 Task: For heading Use Roboto with dark orange 2 colour & Underline.  font size for heading22,  'Change the font style of data to'Spectral and font size to 14,  Change the alignment of both headline & data to Align right In the sheet  auditingMonthlySales_Report
Action: Mouse moved to (54, 179)
Screenshot: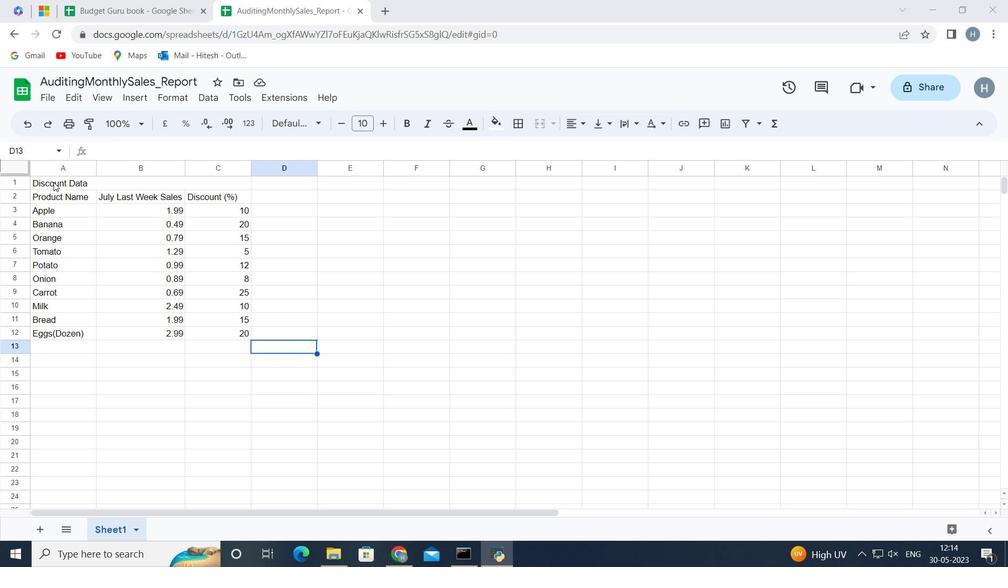 
Action: Mouse pressed left at (54, 179)
Screenshot: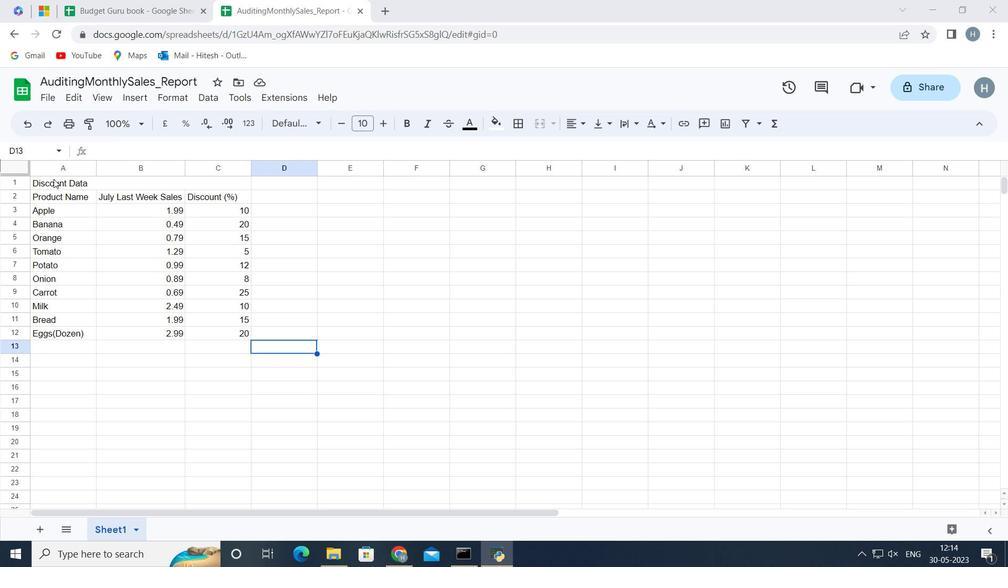 
Action: Mouse moved to (286, 127)
Screenshot: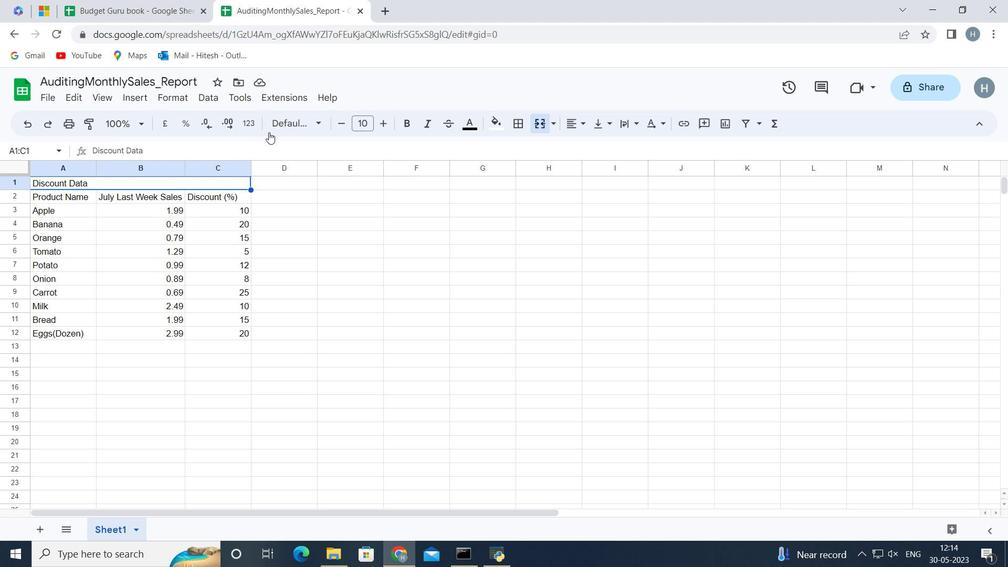 
Action: Mouse pressed left at (286, 127)
Screenshot: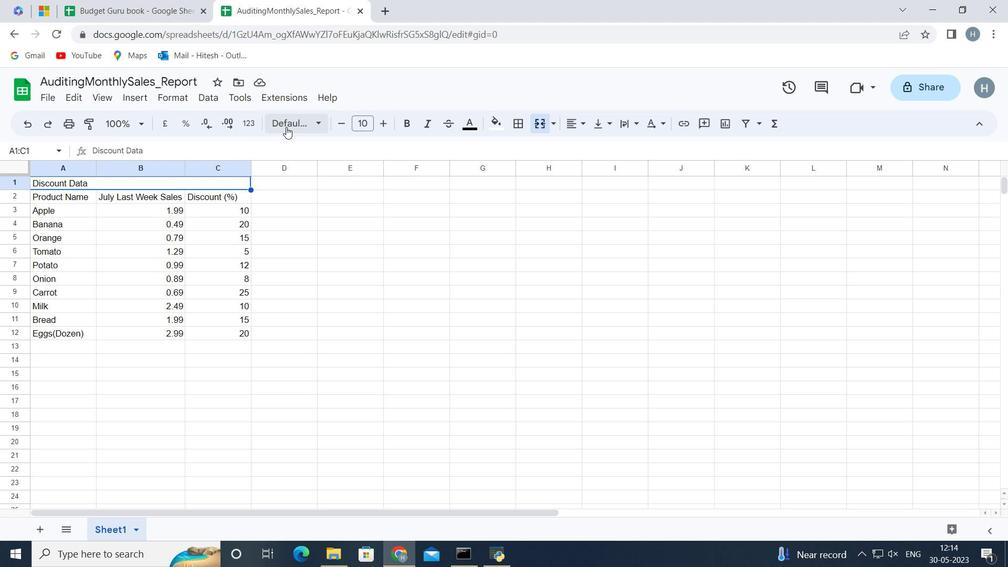 
Action: Mouse moved to (336, 399)
Screenshot: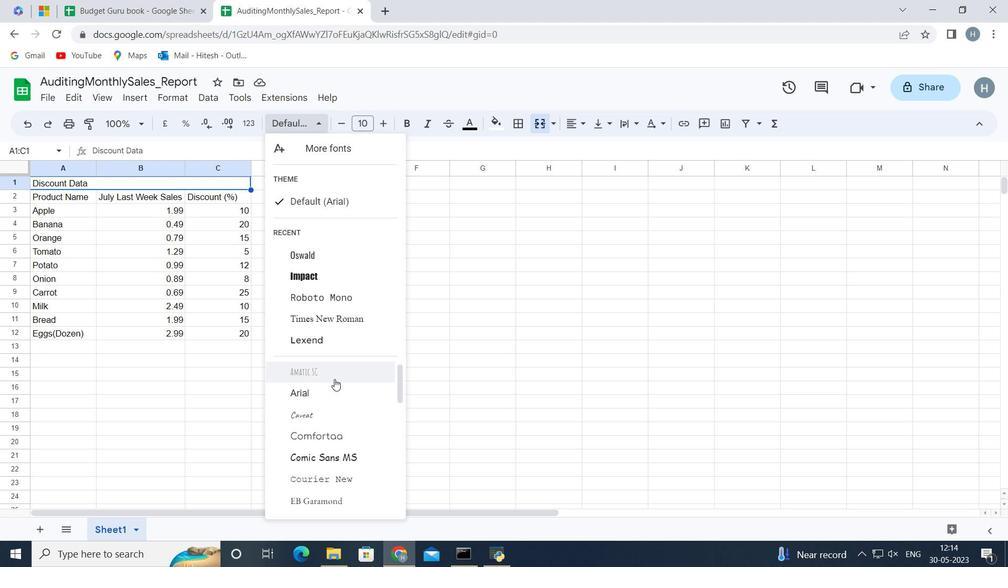 
Action: Mouse scrolled (334, 389) with delta (0, 0)
Screenshot: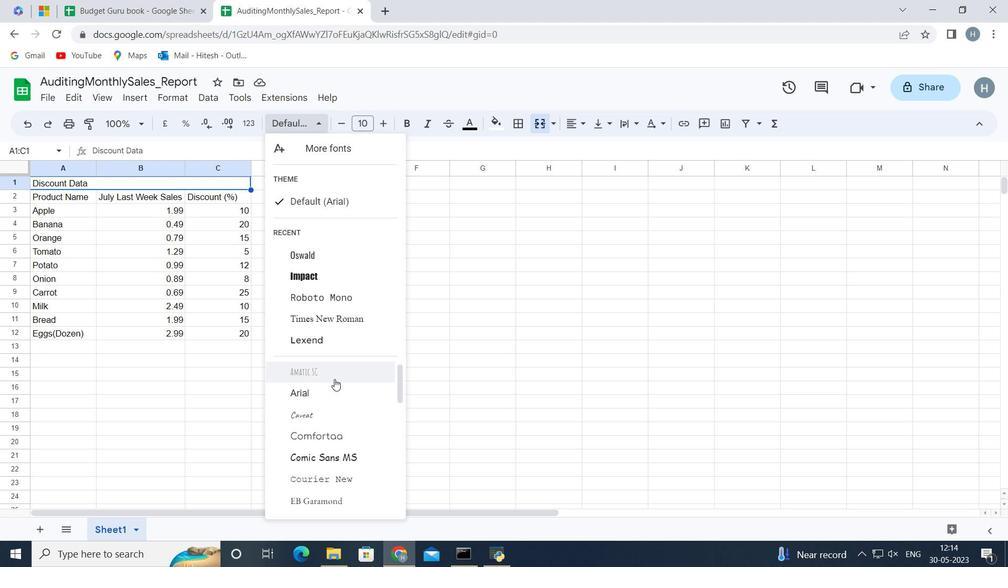 
Action: Mouse moved to (337, 404)
Screenshot: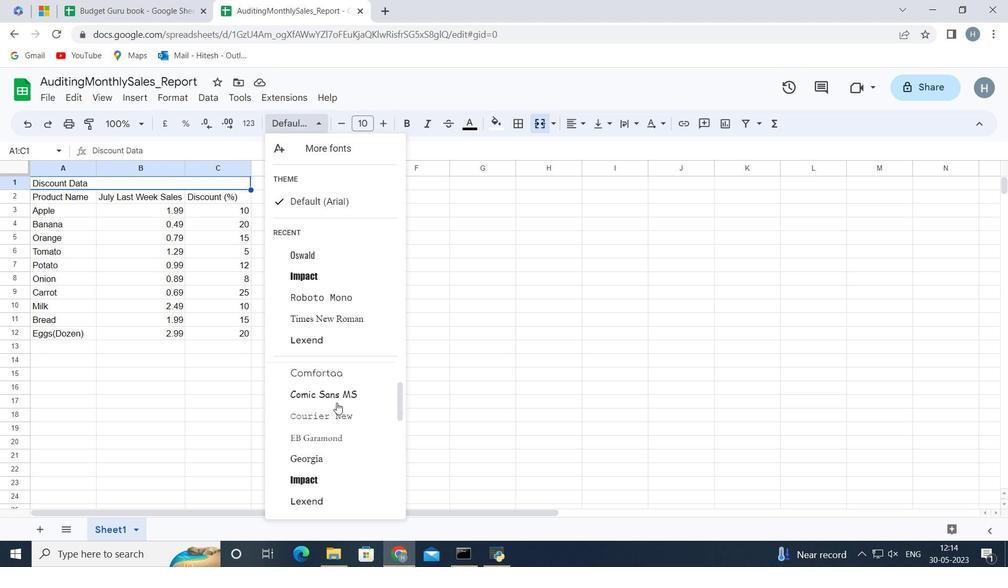 
Action: Mouse scrolled (337, 404) with delta (0, 0)
Screenshot: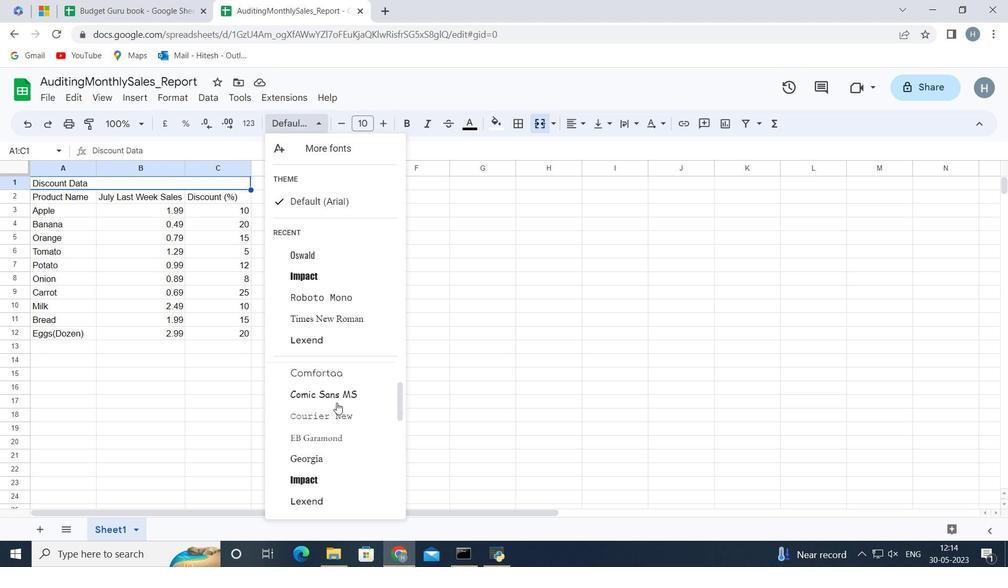 
Action: Mouse moved to (340, 406)
Screenshot: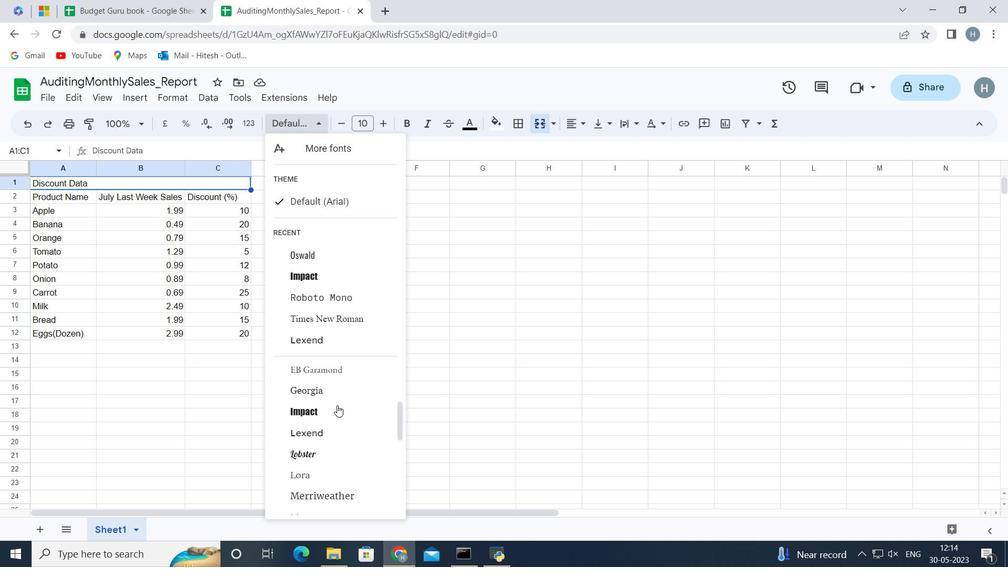 
Action: Mouse scrolled (340, 405) with delta (0, 0)
Screenshot: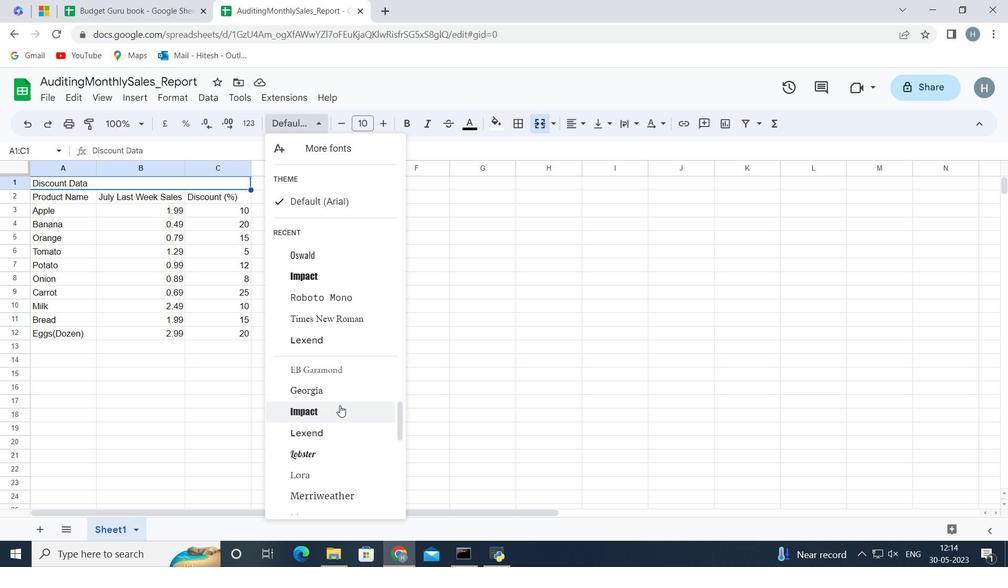 
Action: Mouse scrolled (340, 405) with delta (0, 0)
Screenshot: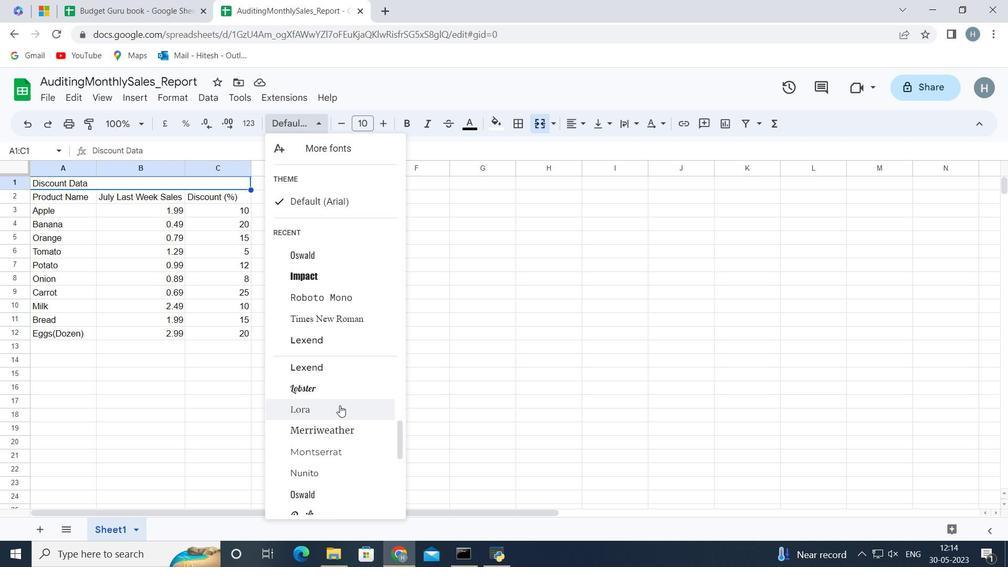
Action: Mouse scrolled (340, 405) with delta (0, 0)
Screenshot: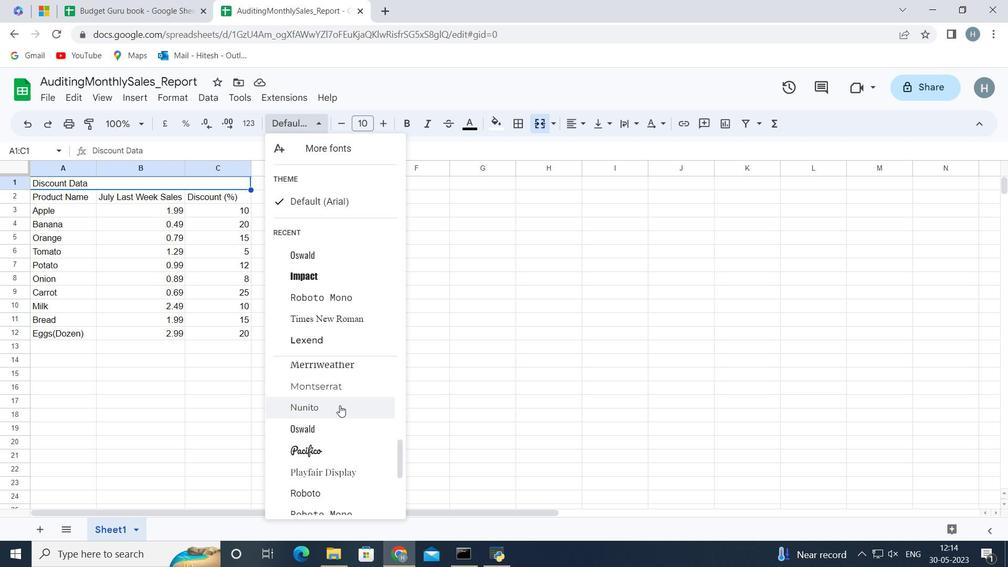 
Action: Mouse moved to (342, 424)
Screenshot: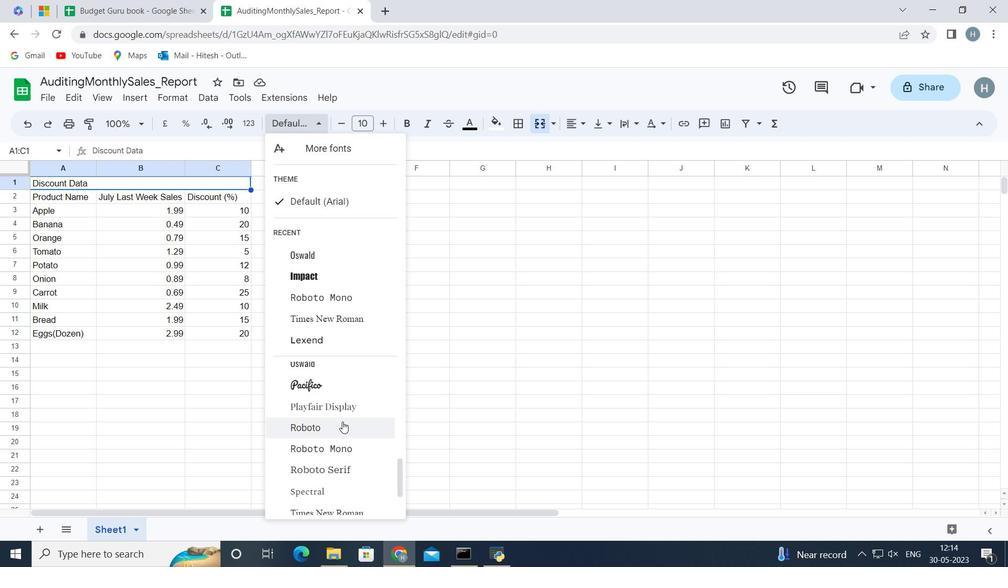 
Action: Mouse pressed left at (342, 424)
Screenshot: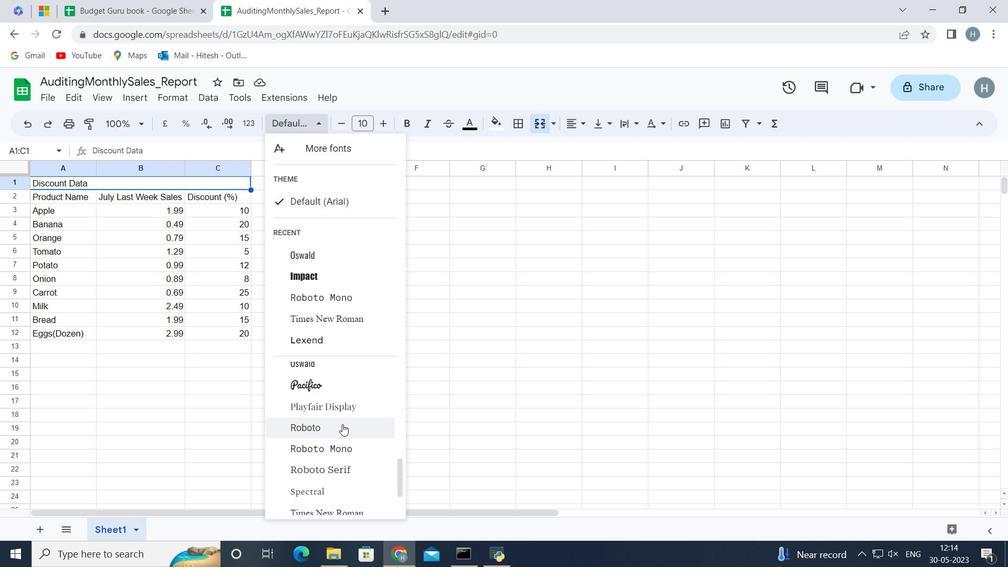 
Action: Mouse moved to (502, 127)
Screenshot: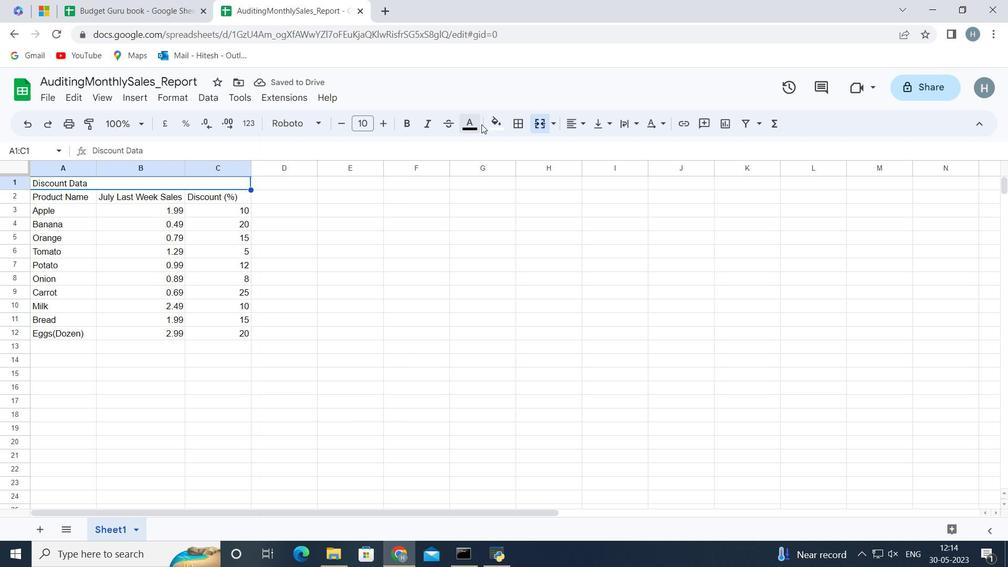 
Action: Mouse pressed left at (502, 127)
Screenshot: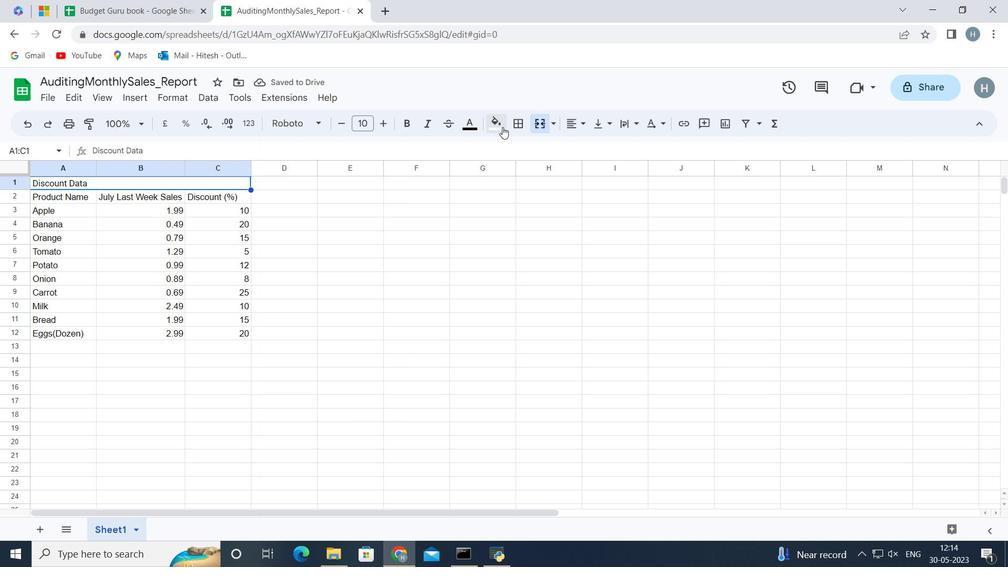 
Action: Mouse moved to (527, 251)
Screenshot: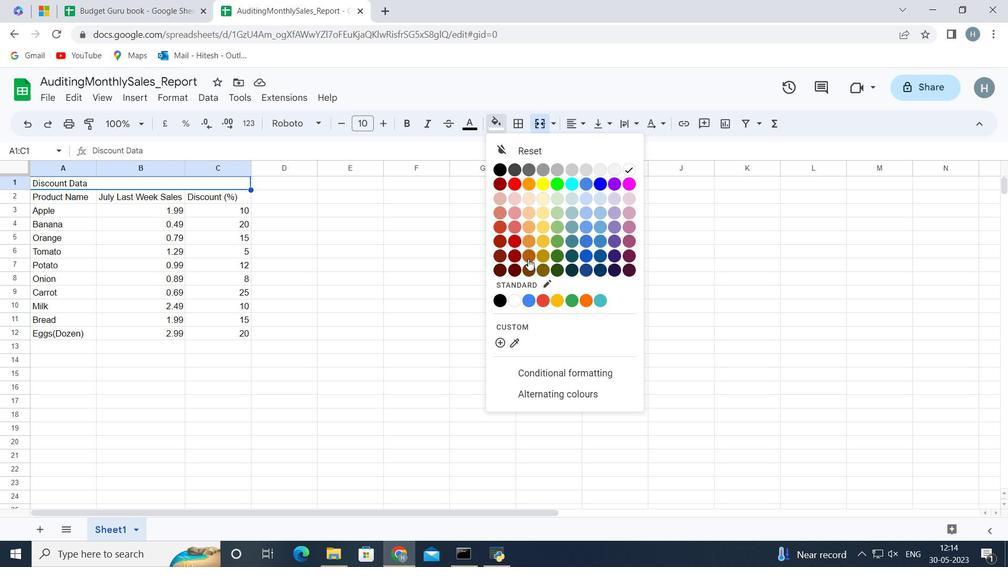 
Action: Mouse pressed left at (527, 251)
Screenshot: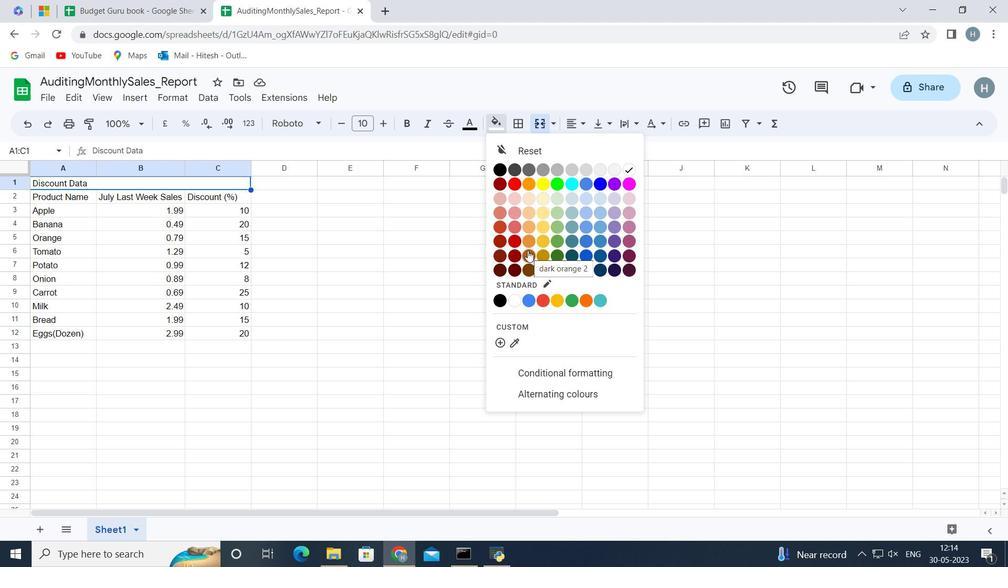 
Action: Mouse moved to (142, 97)
Screenshot: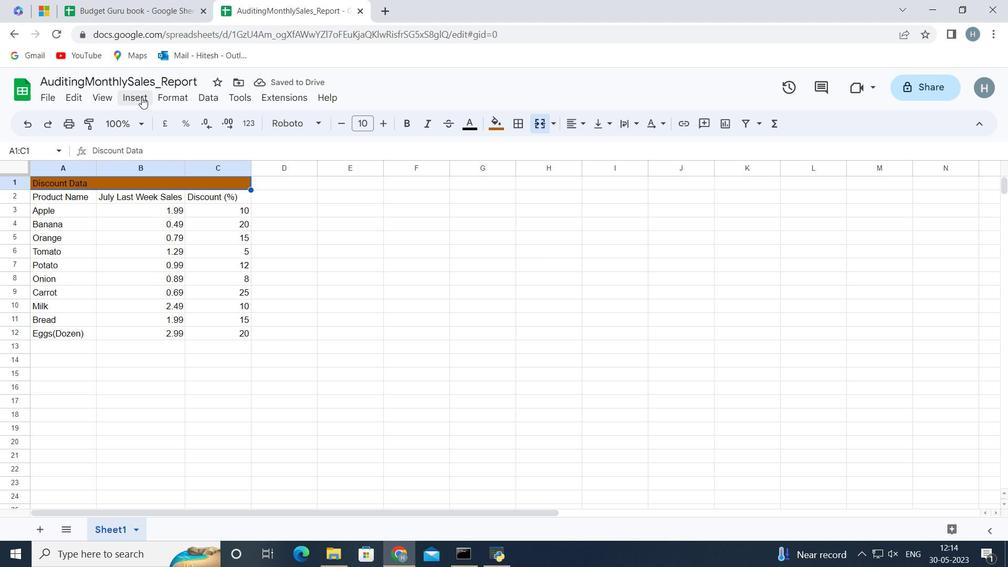
Action: Mouse pressed left at (142, 97)
Screenshot: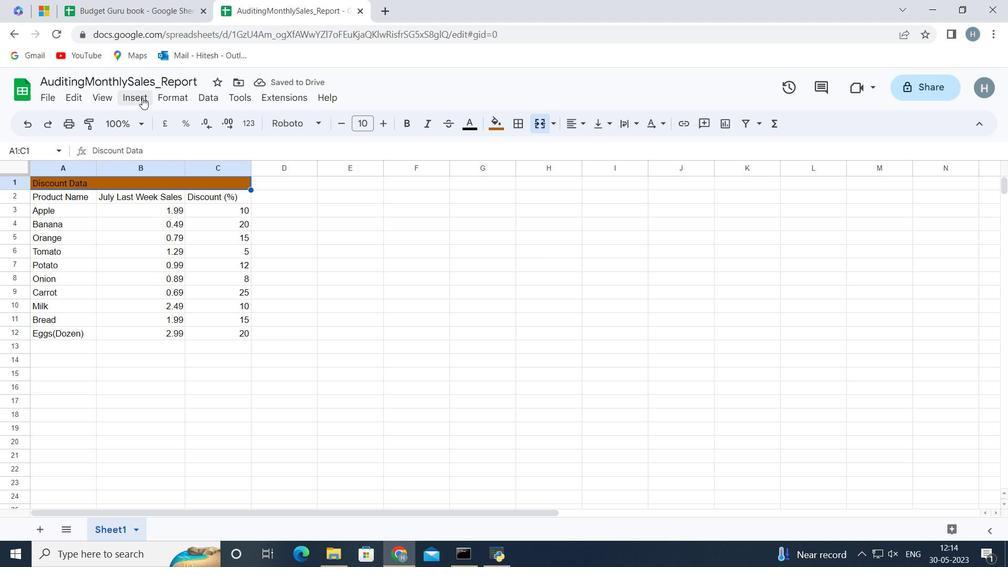 
Action: Mouse moved to (410, 218)
Screenshot: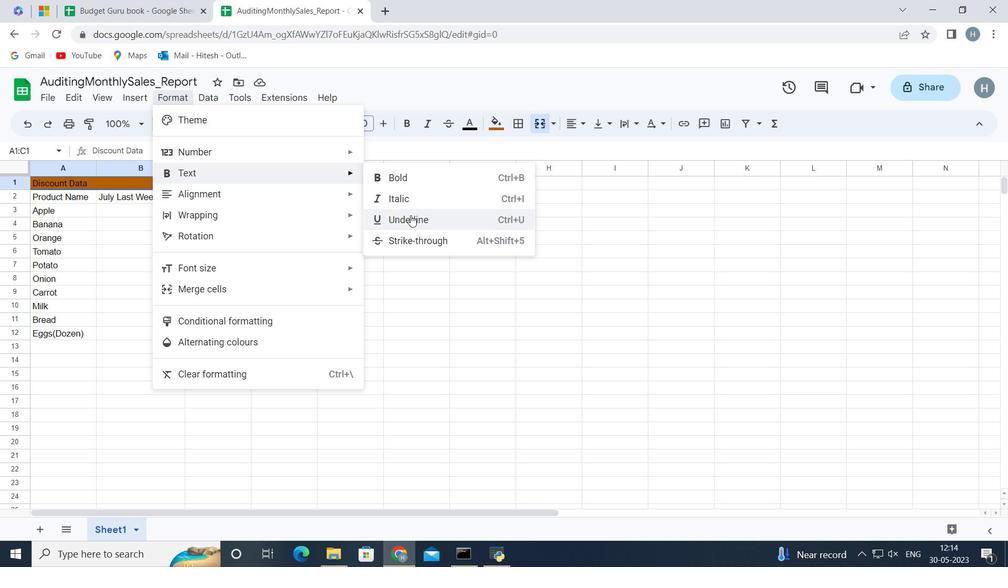 
Action: Mouse pressed left at (410, 218)
Screenshot: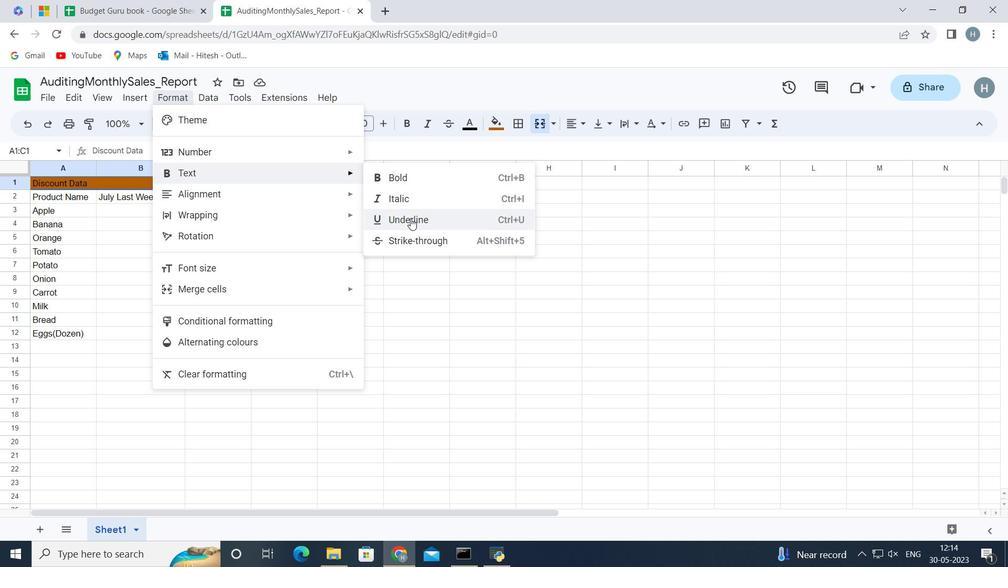 
Action: Mouse moved to (382, 126)
Screenshot: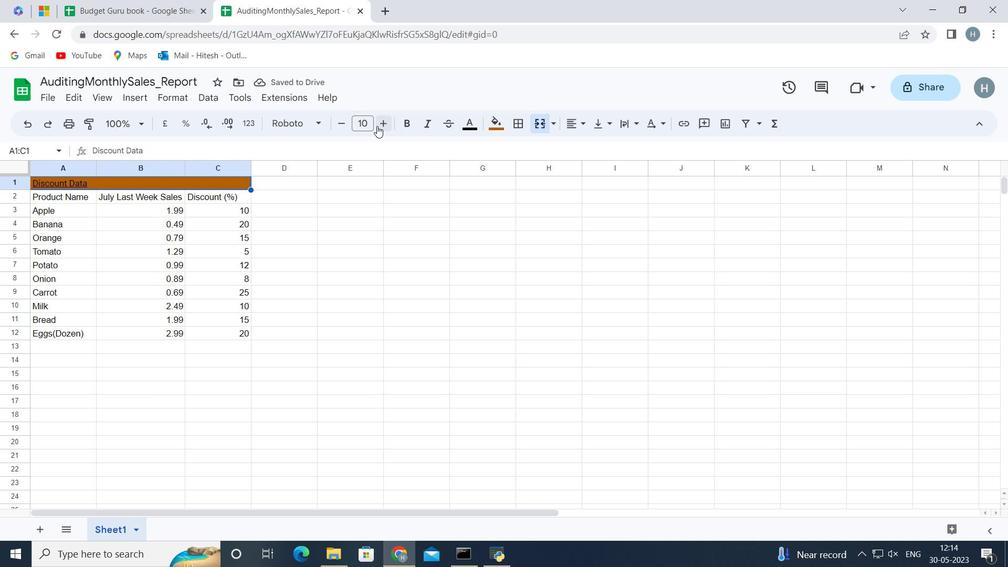 
Action: Mouse pressed left at (382, 126)
Screenshot: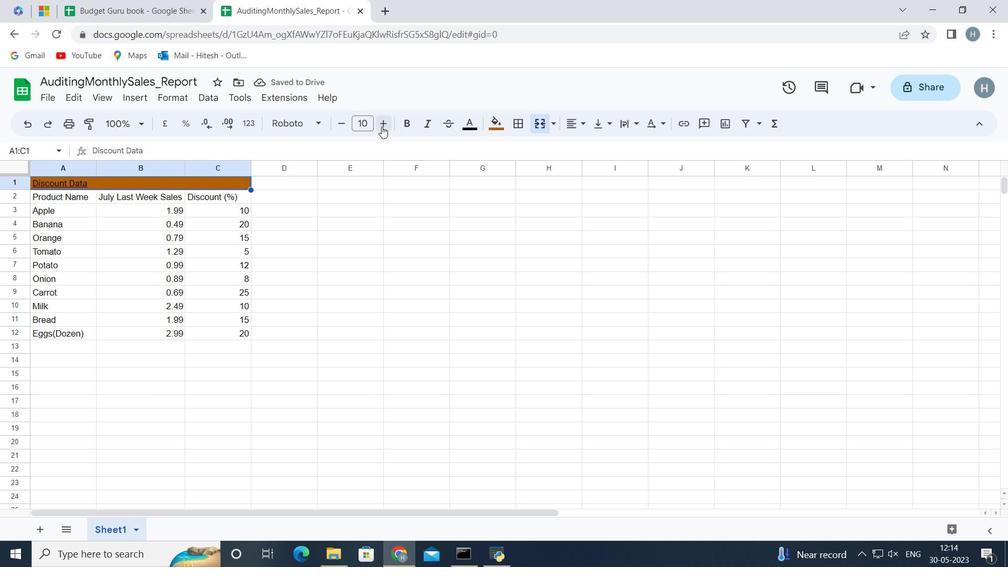 
Action: Mouse pressed left at (382, 126)
Screenshot: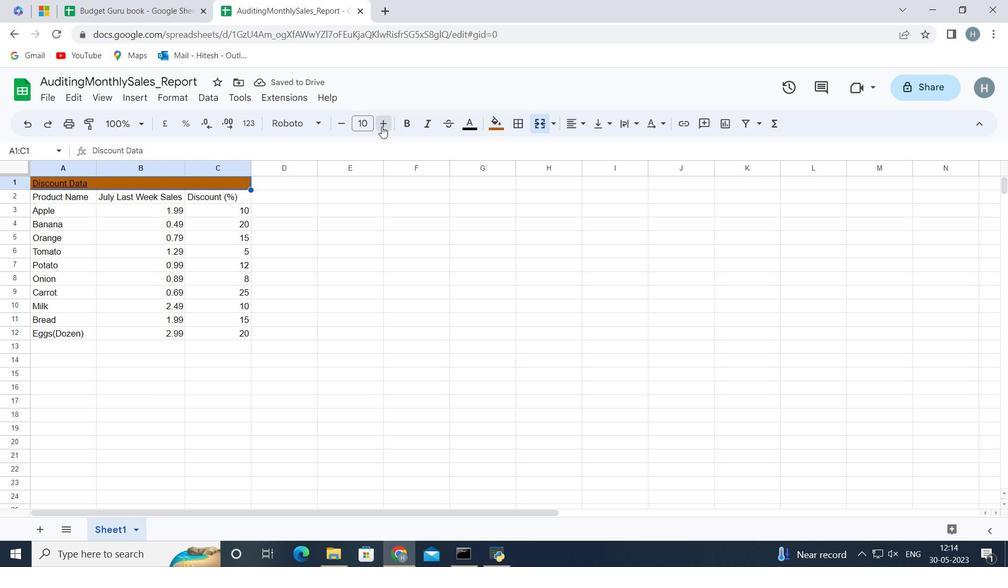 
Action: Mouse pressed left at (382, 126)
Screenshot: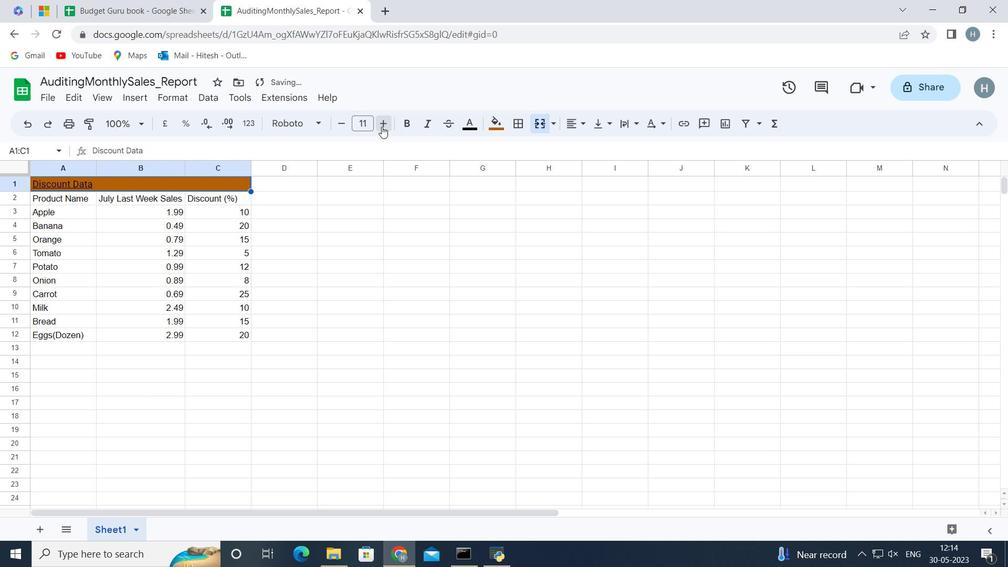 
Action: Mouse pressed left at (382, 126)
Screenshot: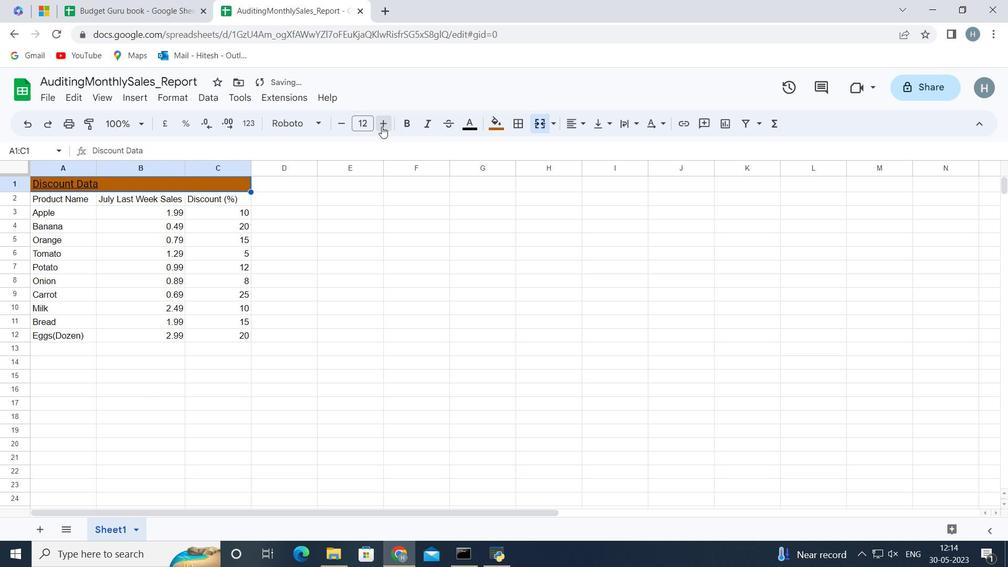 
Action: Mouse pressed left at (382, 126)
Screenshot: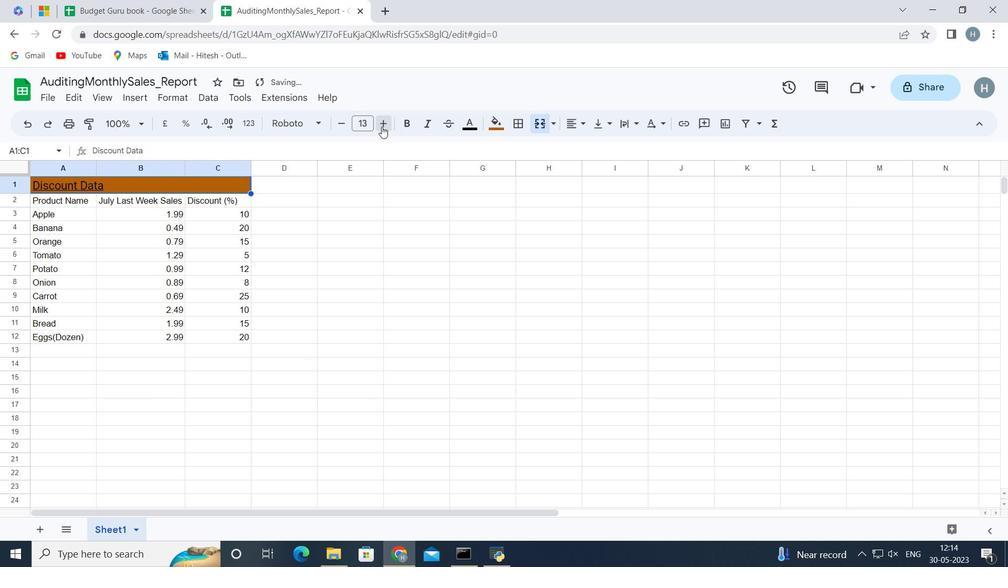 
Action: Mouse pressed left at (382, 126)
Screenshot: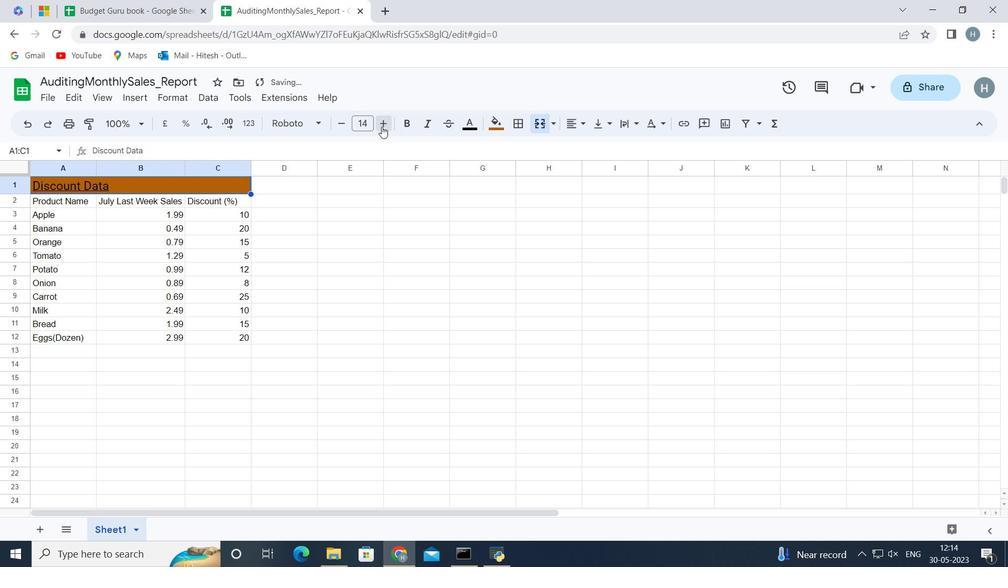 
Action: Mouse pressed left at (382, 126)
Screenshot: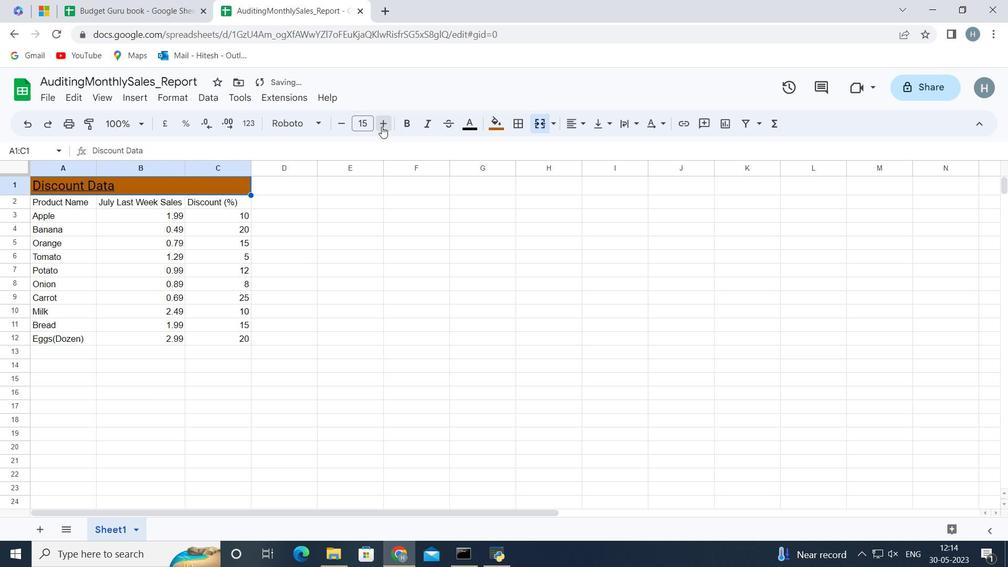 
Action: Mouse pressed left at (382, 126)
Screenshot: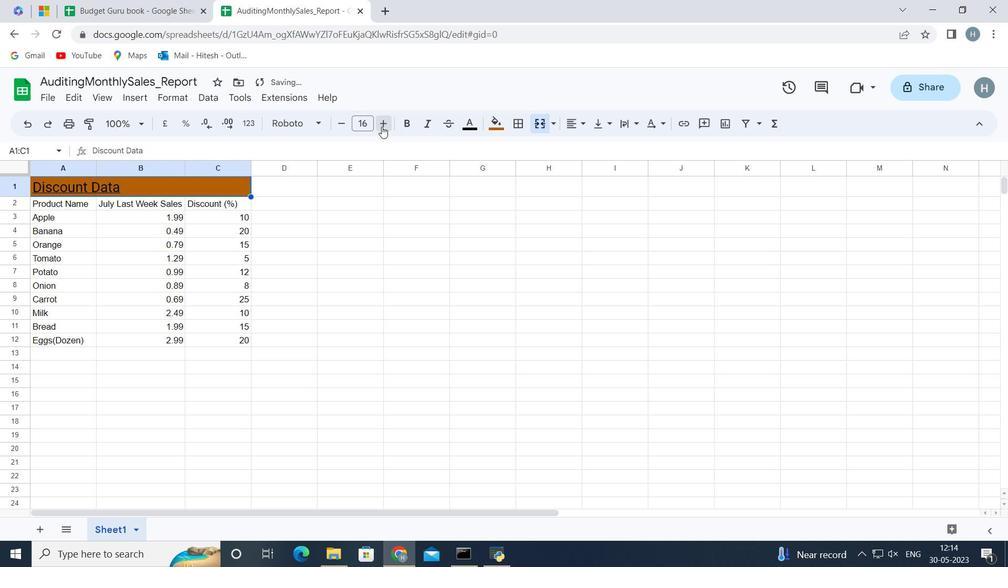 
Action: Mouse pressed left at (382, 126)
Screenshot: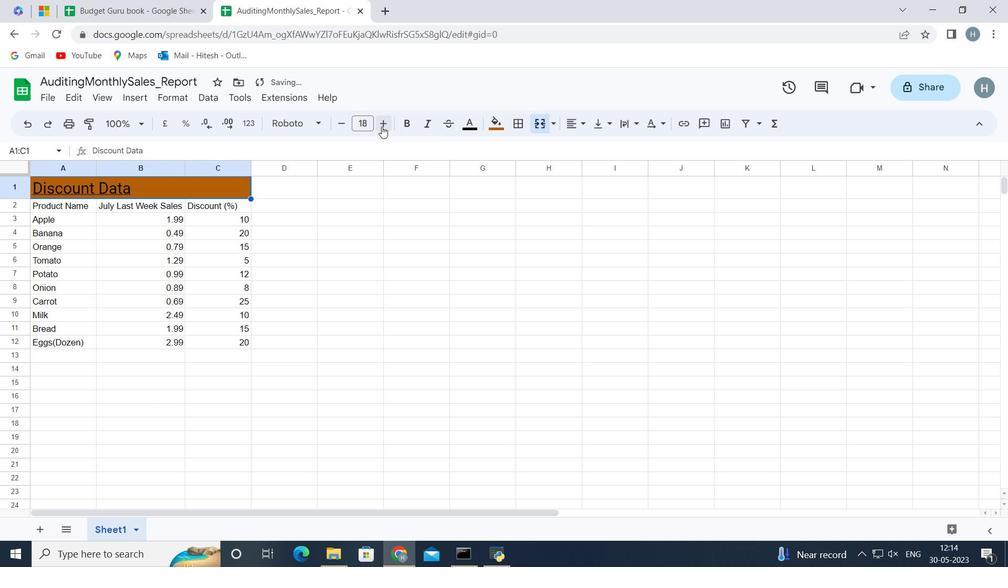 
Action: Mouse pressed left at (382, 126)
Screenshot: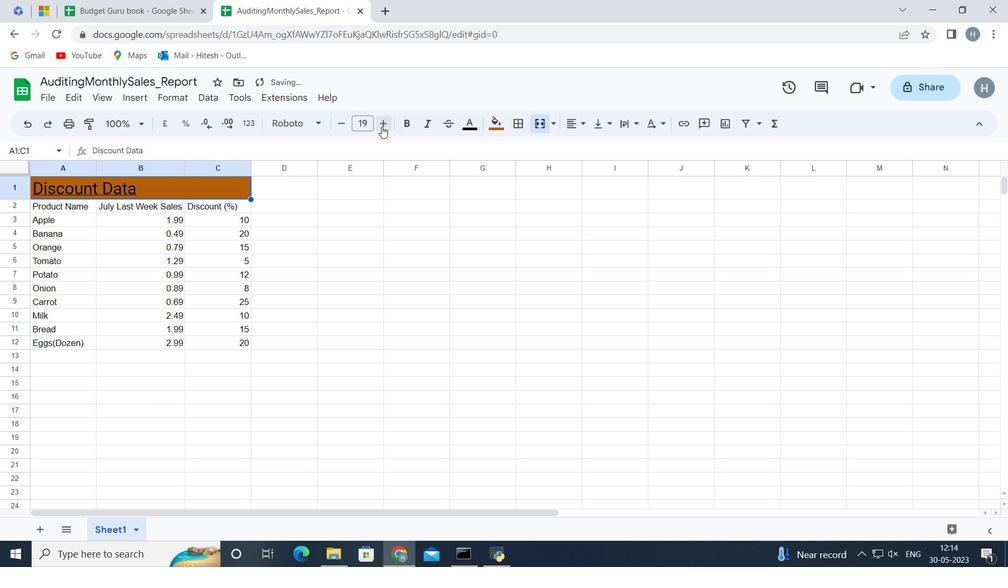 
Action: Mouse pressed left at (382, 126)
Screenshot: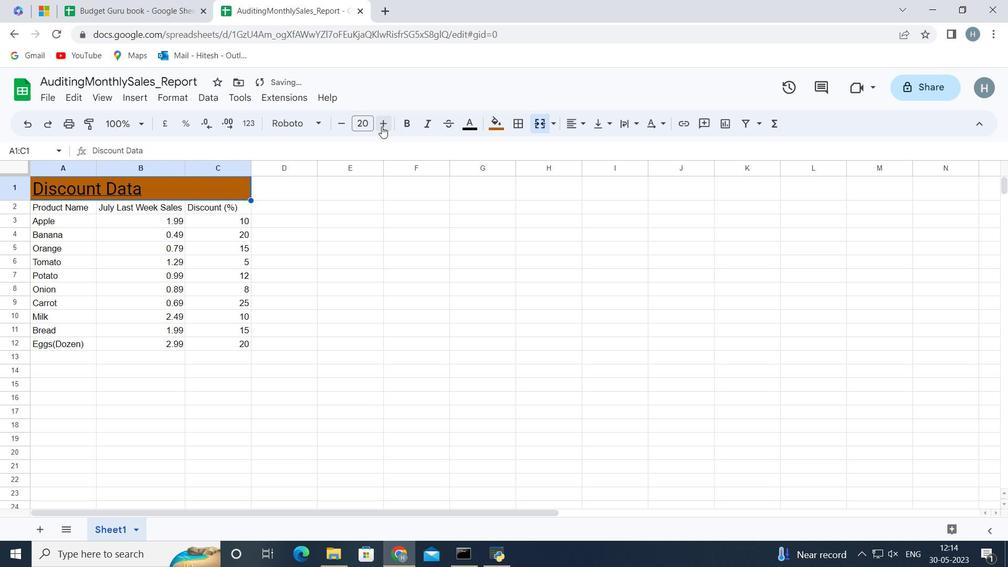 
Action: Mouse pressed left at (382, 126)
Screenshot: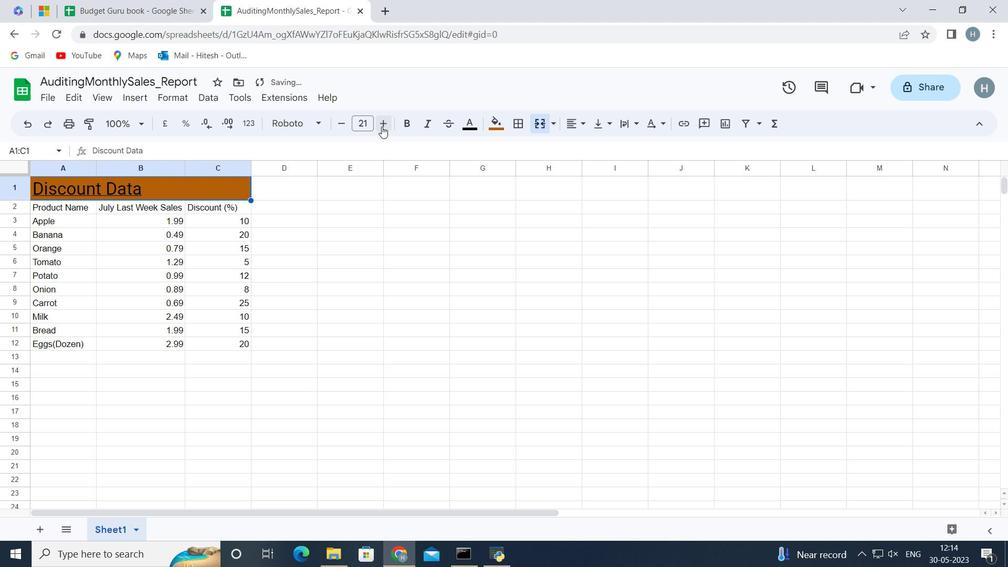 
Action: Mouse moved to (165, 368)
Screenshot: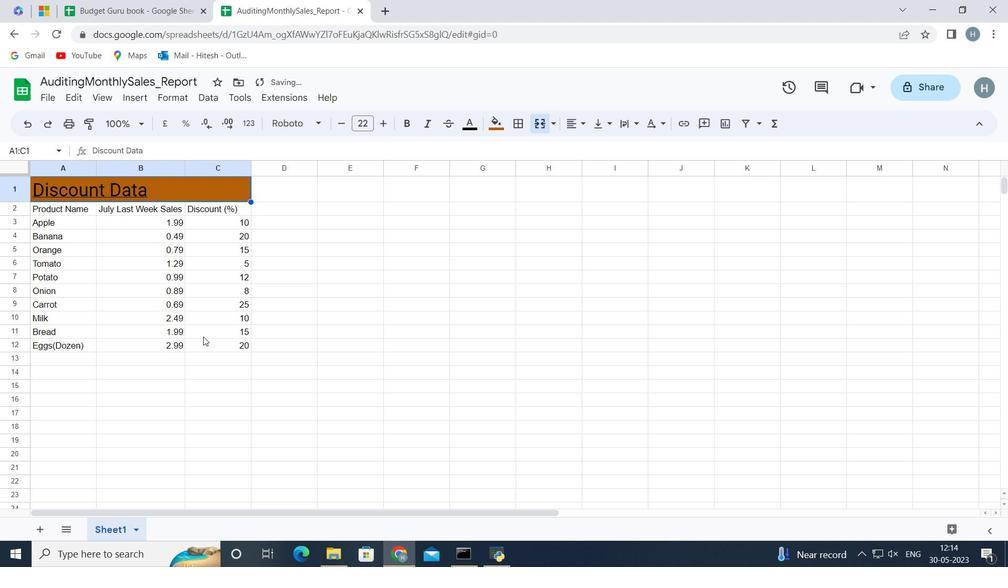 
Action: Mouse pressed left at (165, 368)
Screenshot: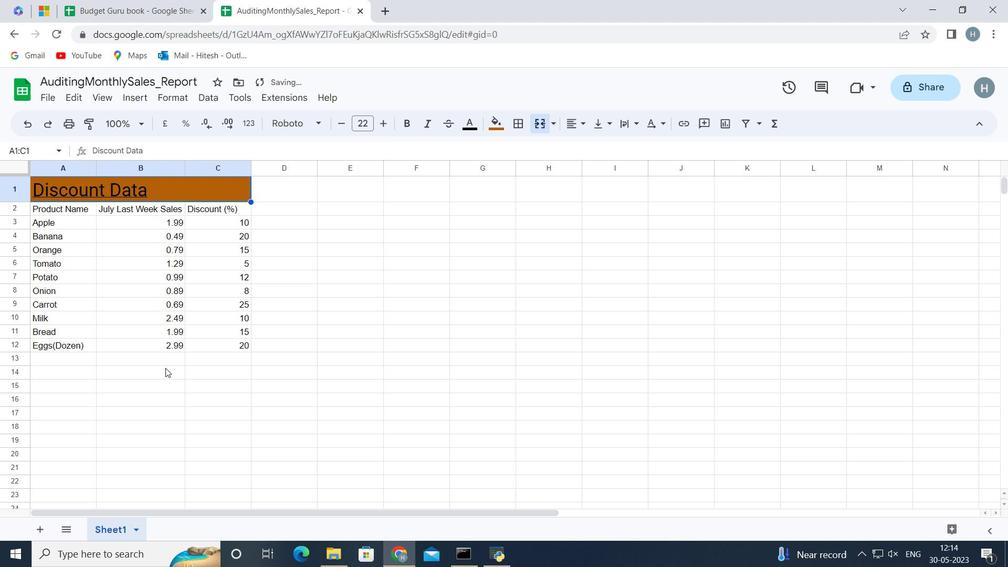 
Action: Mouse moved to (55, 202)
Screenshot: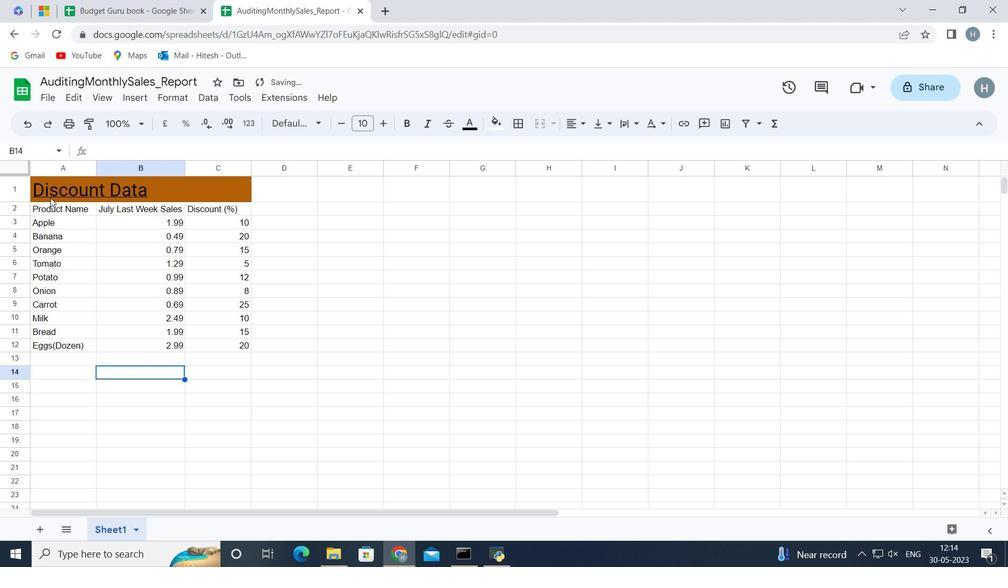 
Action: Mouse pressed left at (55, 202)
Screenshot: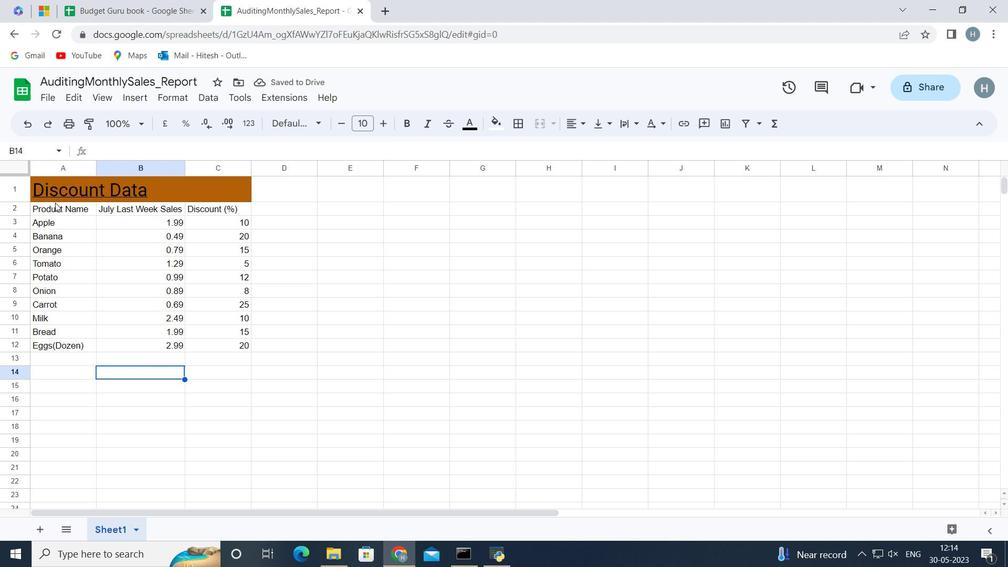 
Action: Mouse moved to (81, 427)
Screenshot: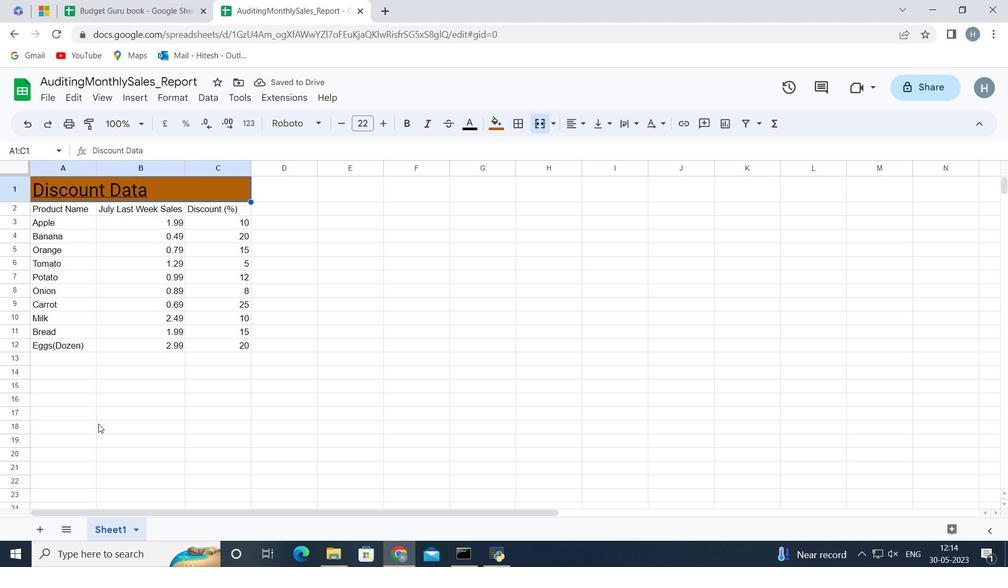 
Action: Mouse pressed left at (81, 427)
Screenshot: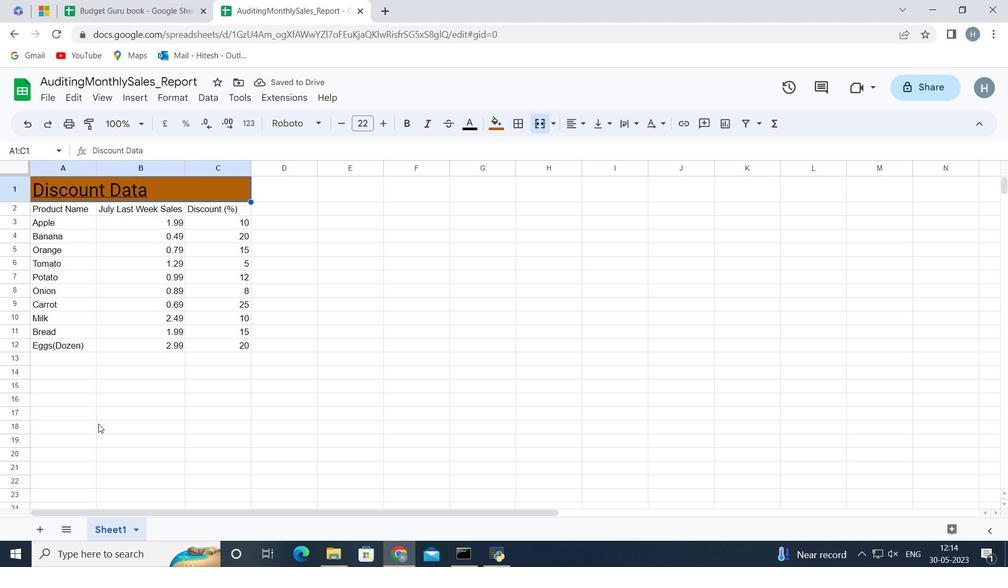 
Action: Mouse moved to (48, 207)
Screenshot: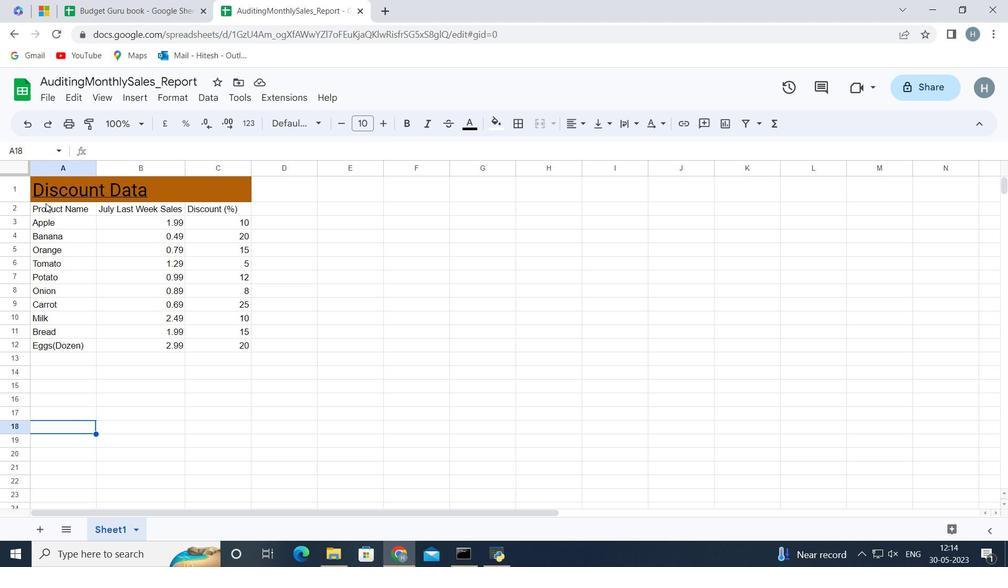 
Action: Mouse pressed left at (48, 207)
Screenshot: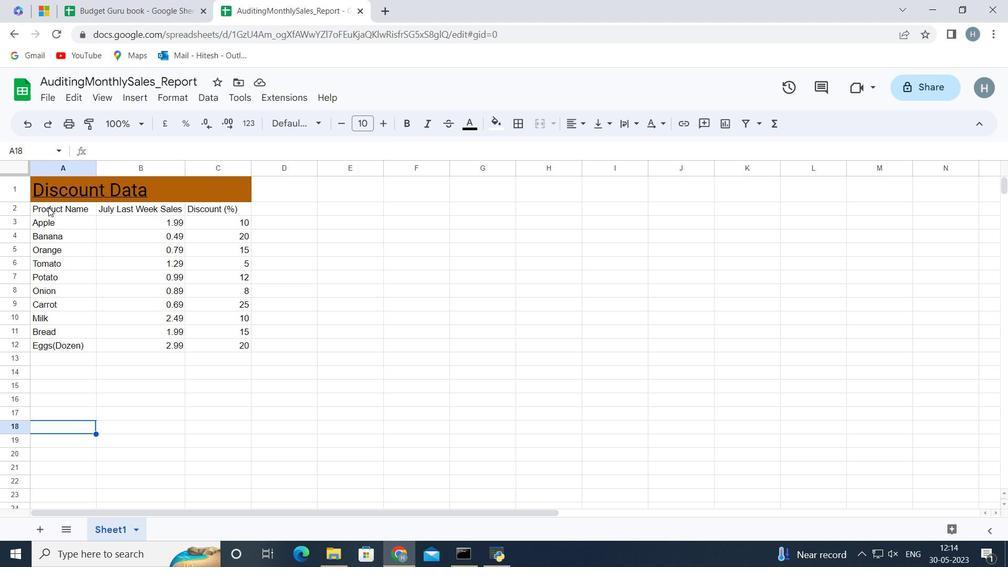 
Action: Key pressed <Key.shift><Key.right><Key.right><Key.down><Key.down><Key.down><Key.down><Key.down><Key.down><Key.down><Key.down><Key.down><Key.down>
Screenshot: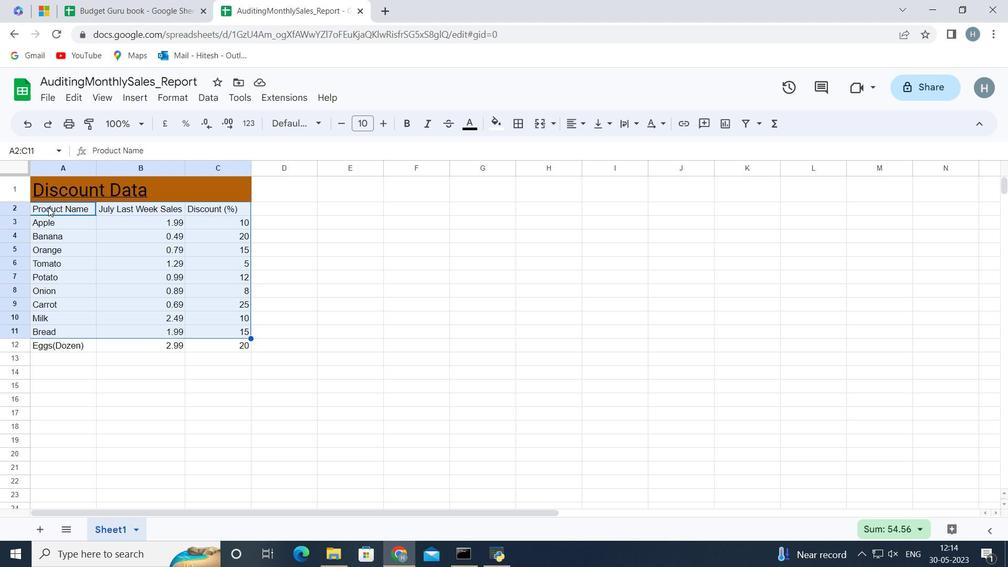 
Action: Mouse moved to (318, 120)
Screenshot: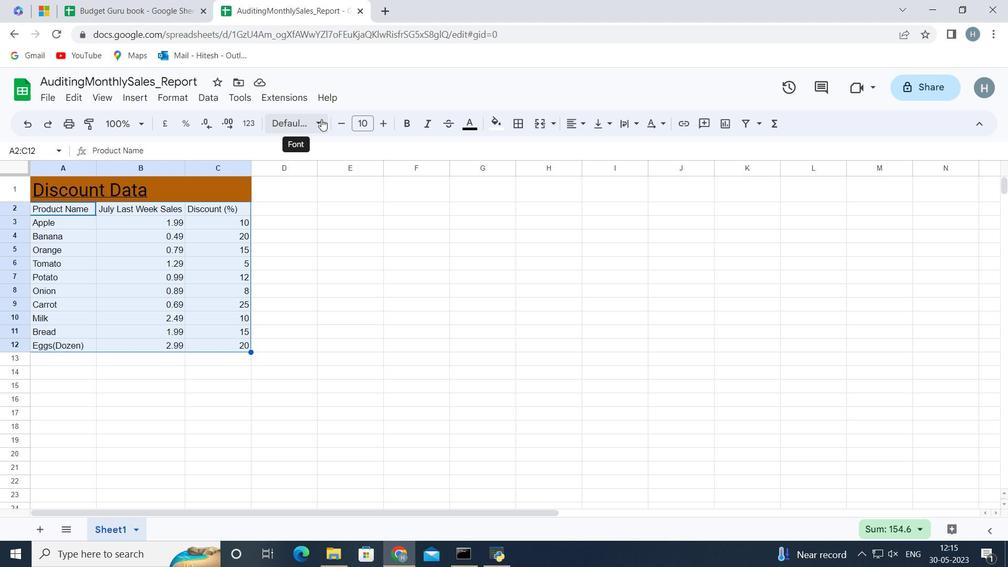 
Action: Mouse pressed left at (318, 120)
Screenshot: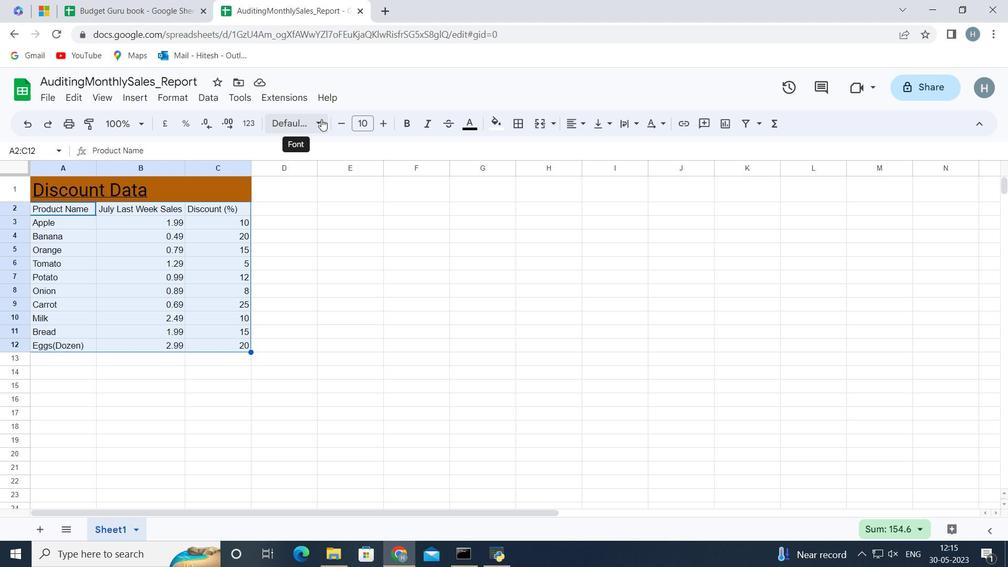 
Action: Mouse moved to (335, 392)
Screenshot: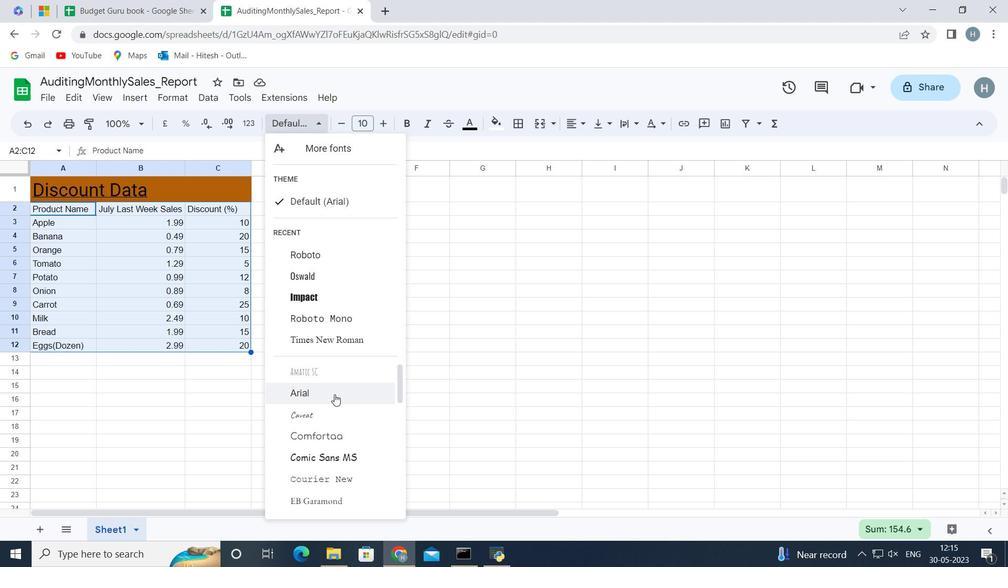 
Action: Mouse scrolled (335, 391) with delta (0, 0)
Screenshot: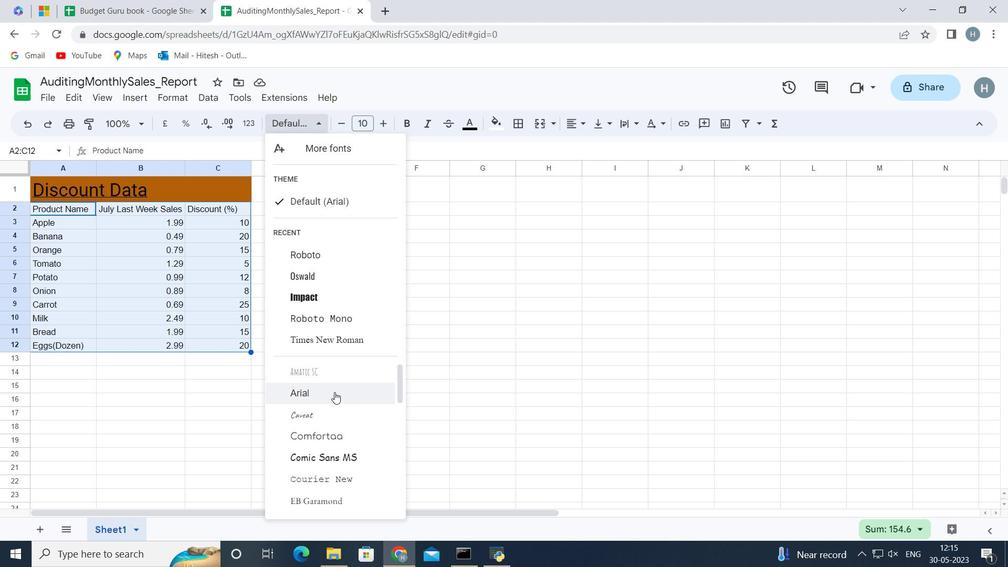 
Action: Mouse scrolled (335, 391) with delta (0, 0)
Screenshot: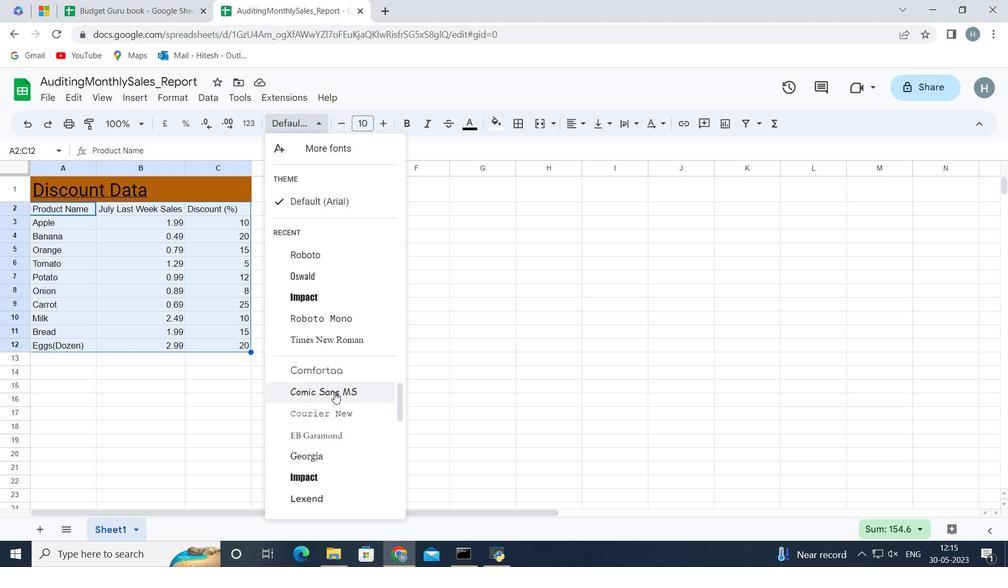
Action: Mouse scrolled (335, 391) with delta (0, 0)
Screenshot: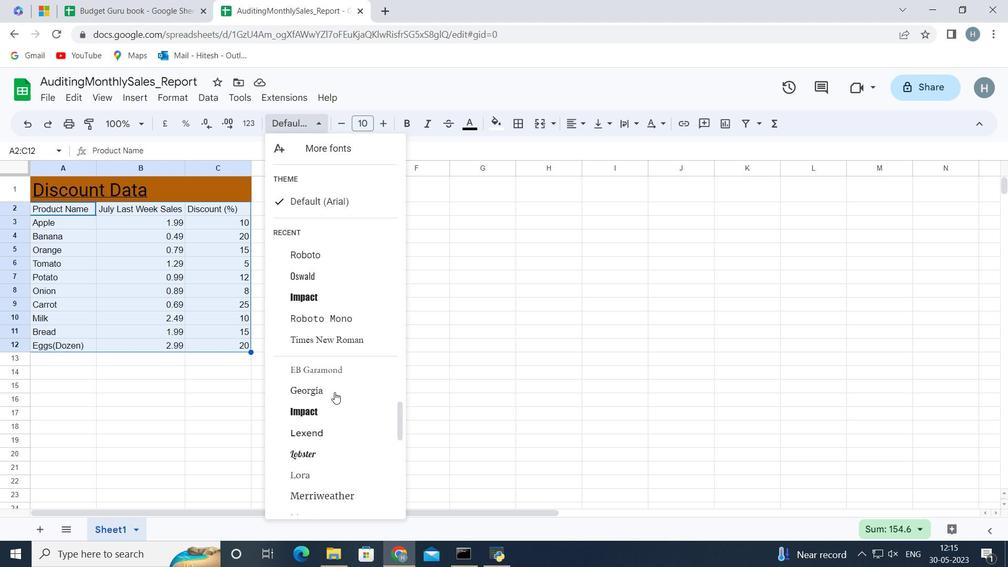 
Action: Mouse scrolled (335, 391) with delta (0, 0)
Screenshot: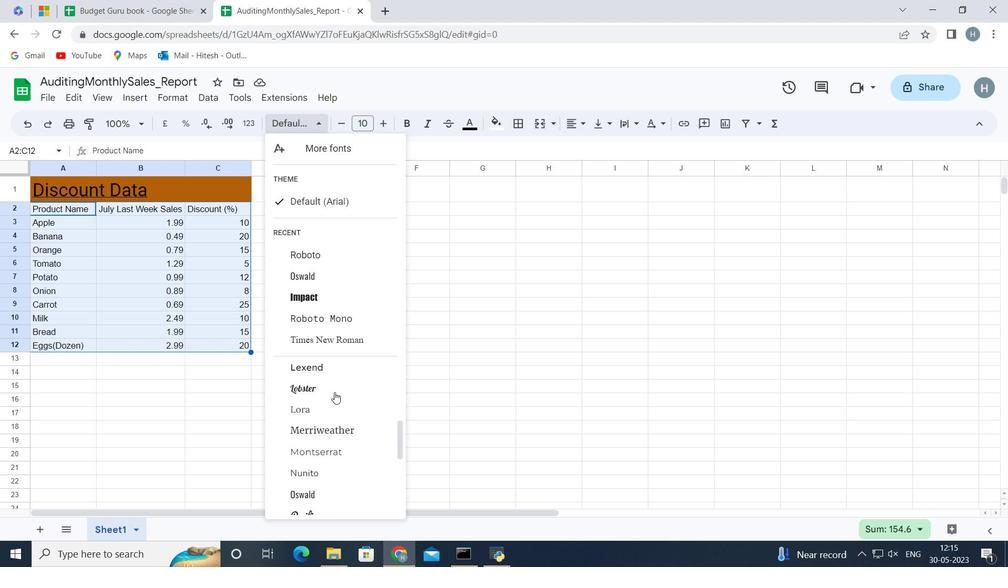 
Action: Mouse scrolled (335, 391) with delta (0, 0)
Screenshot: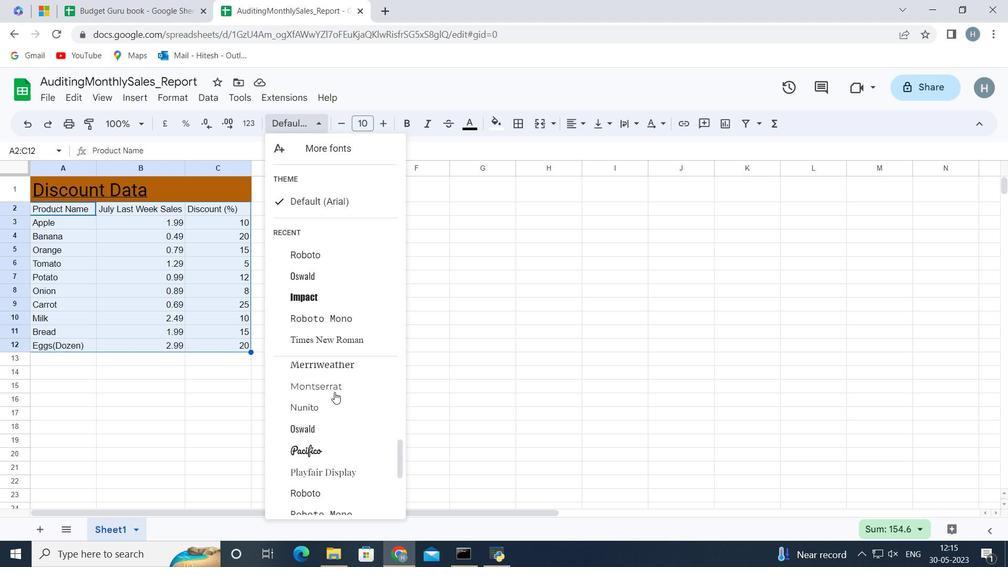 
Action: Mouse scrolled (335, 391) with delta (0, 0)
Screenshot: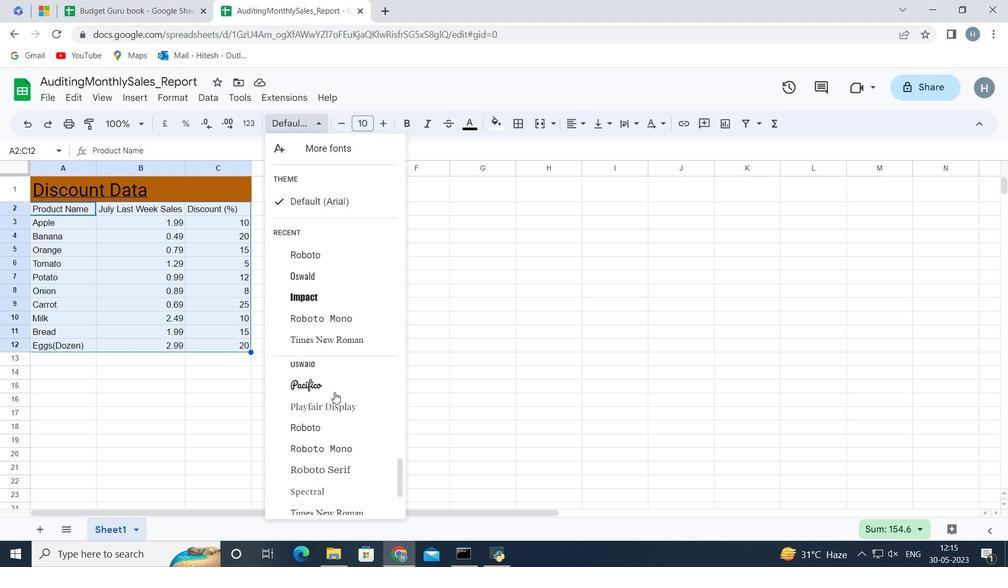 
Action: Mouse scrolled (335, 391) with delta (0, 0)
Screenshot: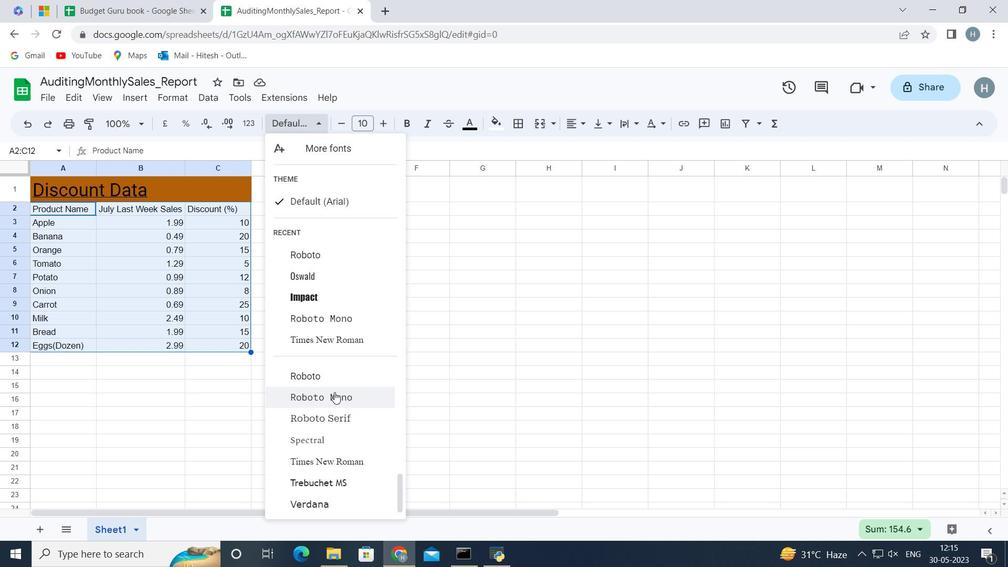 
Action: Mouse scrolled (335, 391) with delta (0, 0)
Screenshot: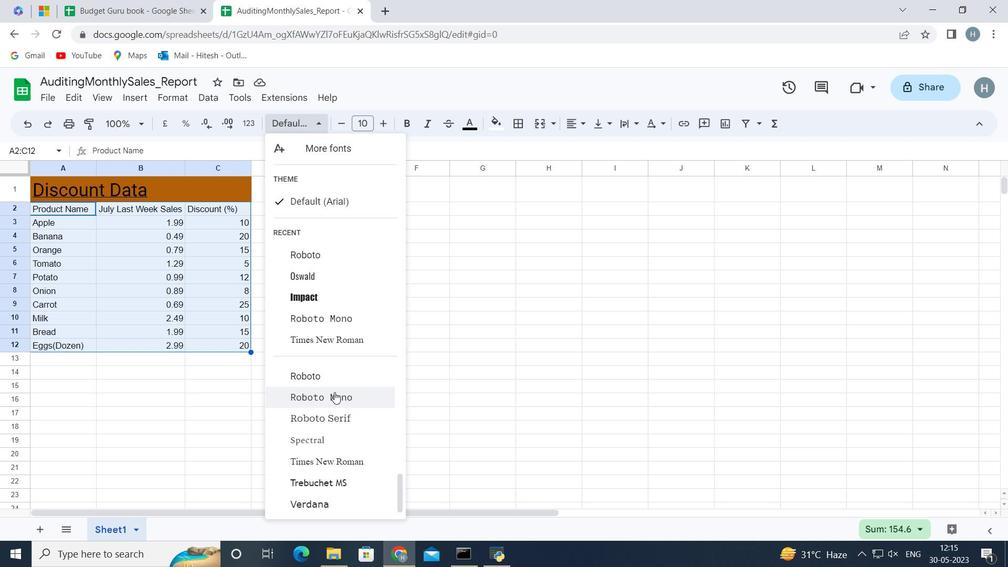 
Action: Mouse scrolled (335, 392) with delta (0, 0)
Screenshot: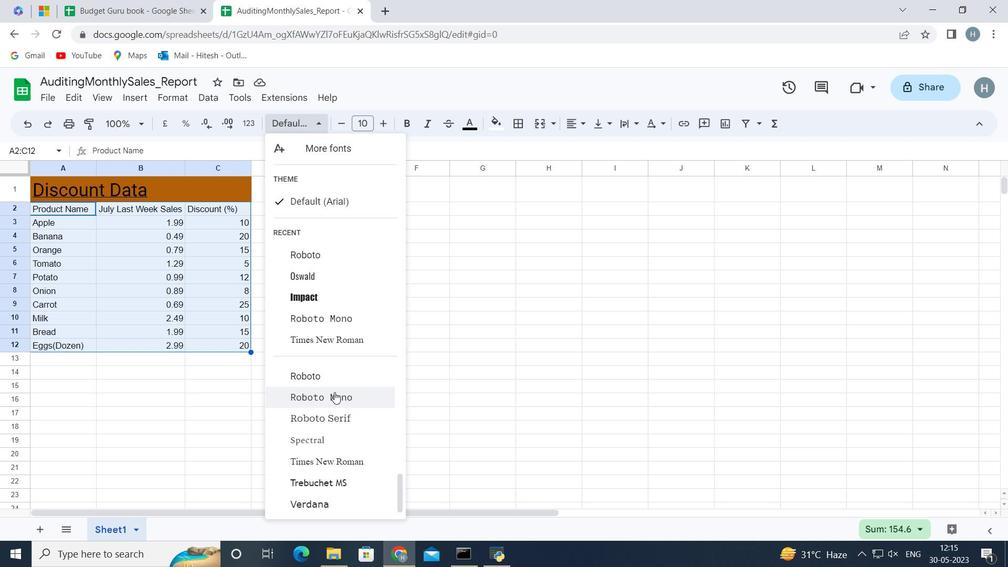 
Action: Mouse scrolled (335, 392) with delta (0, 0)
Screenshot: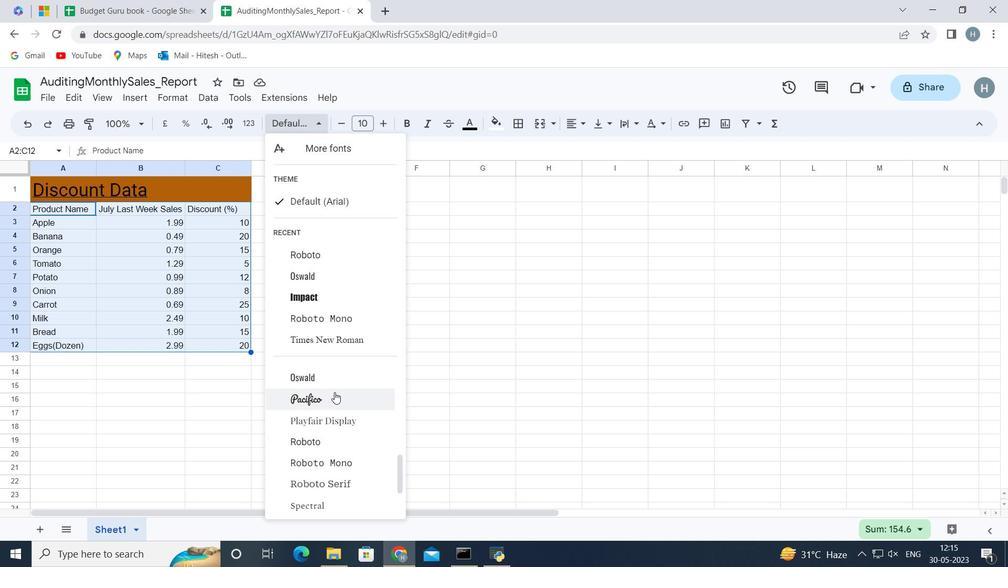 
Action: Mouse scrolled (335, 392) with delta (0, 0)
Screenshot: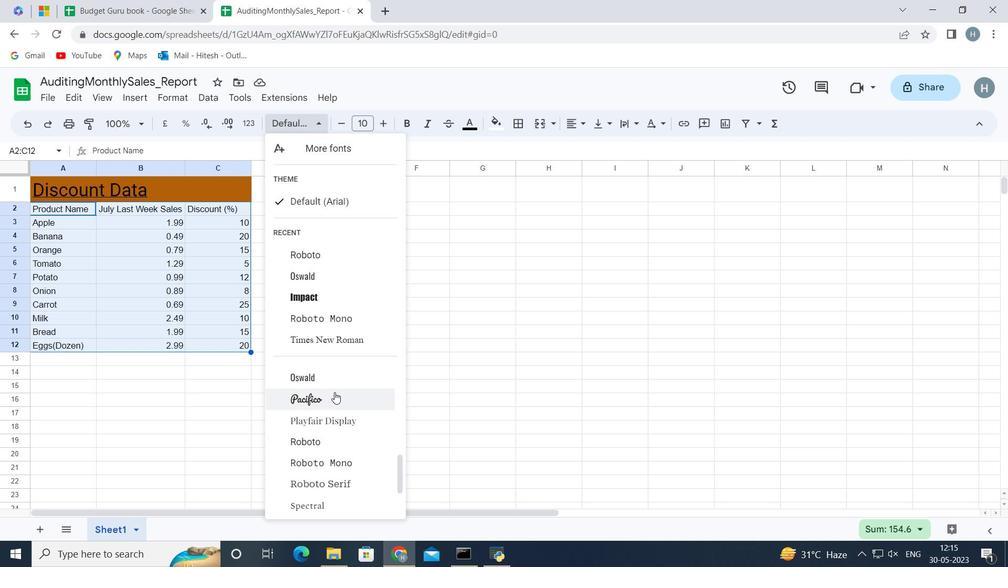 
Action: Mouse scrolled (335, 392) with delta (0, 0)
Screenshot: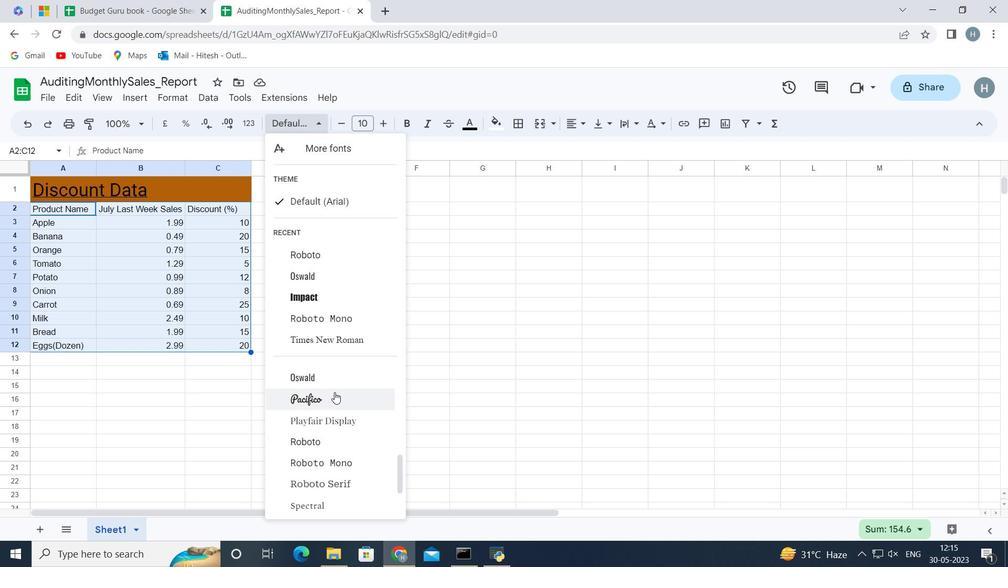 
Action: Mouse scrolled (335, 392) with delta (0, 0)
Screenshot: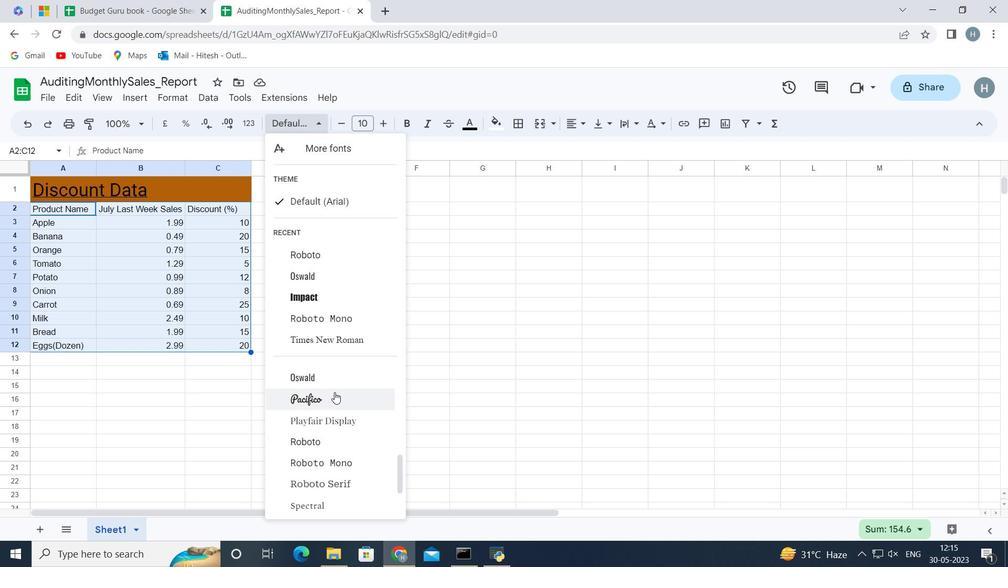 
Action: Mouse scrolled (335, 392) with delta (0, 0)
Screenshot: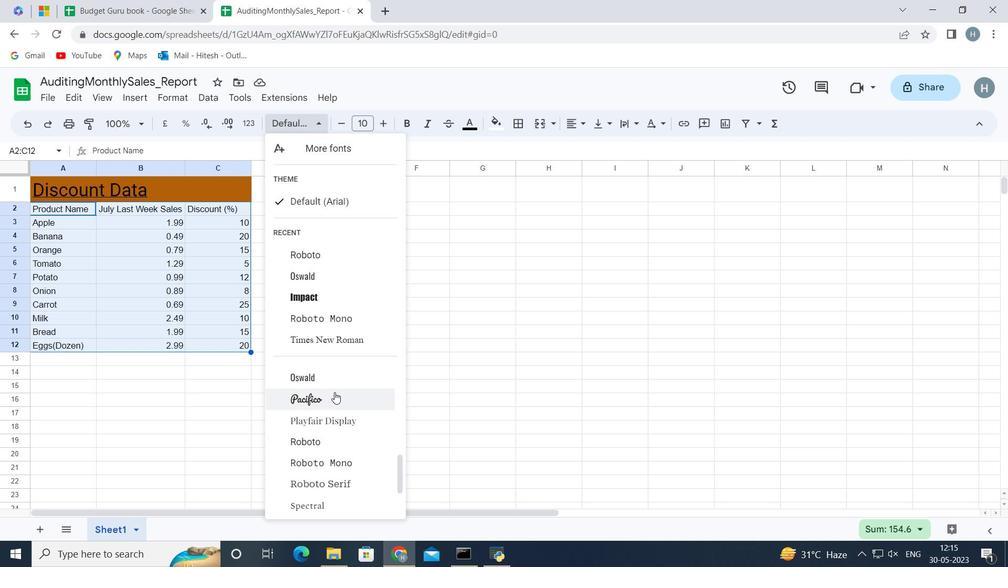 
Action: Mouse scrolled (335, 392) with delta (0, 0)
Screenshot: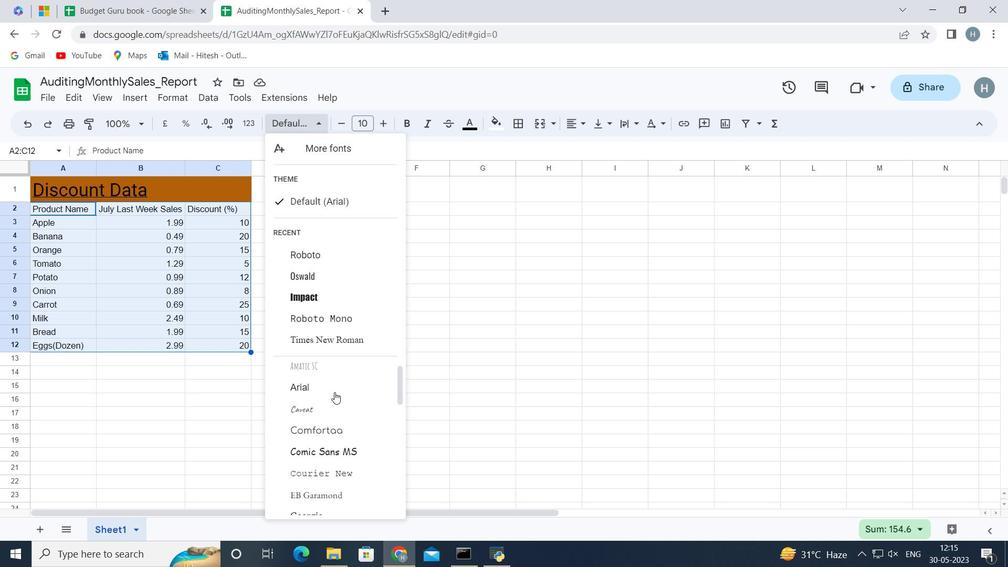 
Action: Mouse scrolled (335, 392) with delta (0, 0)
Screenshot: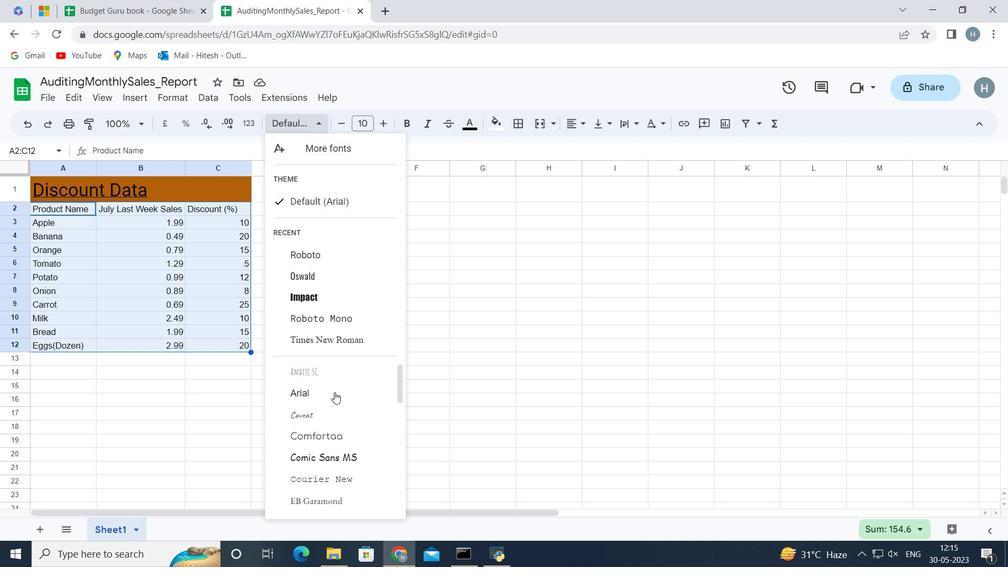
Action: Mouse scrolled (335, 392) with delta (0, 0)
Screenshot: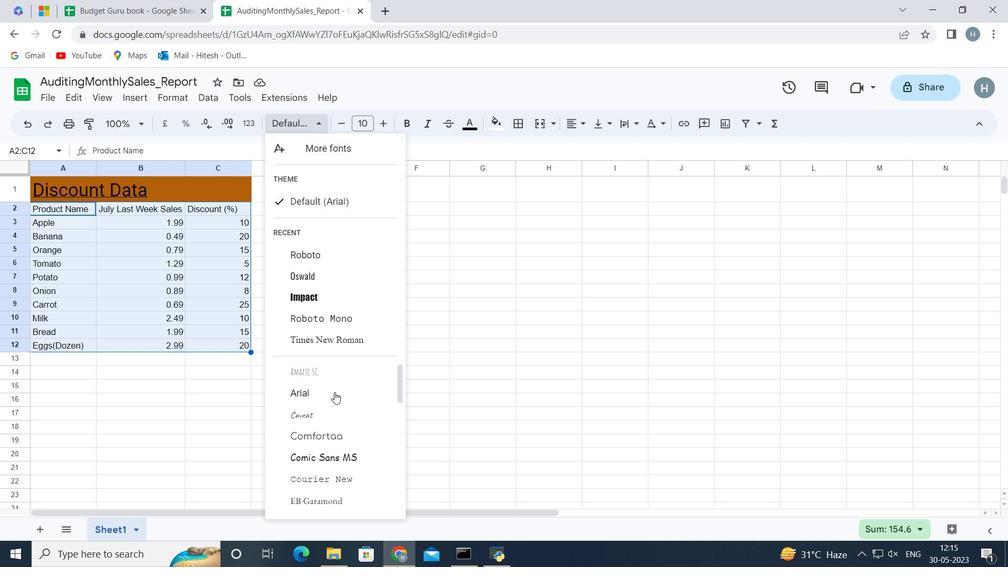 
Action: Mouse scrolled (335, 392) with delta (0, 0)
Screenshot: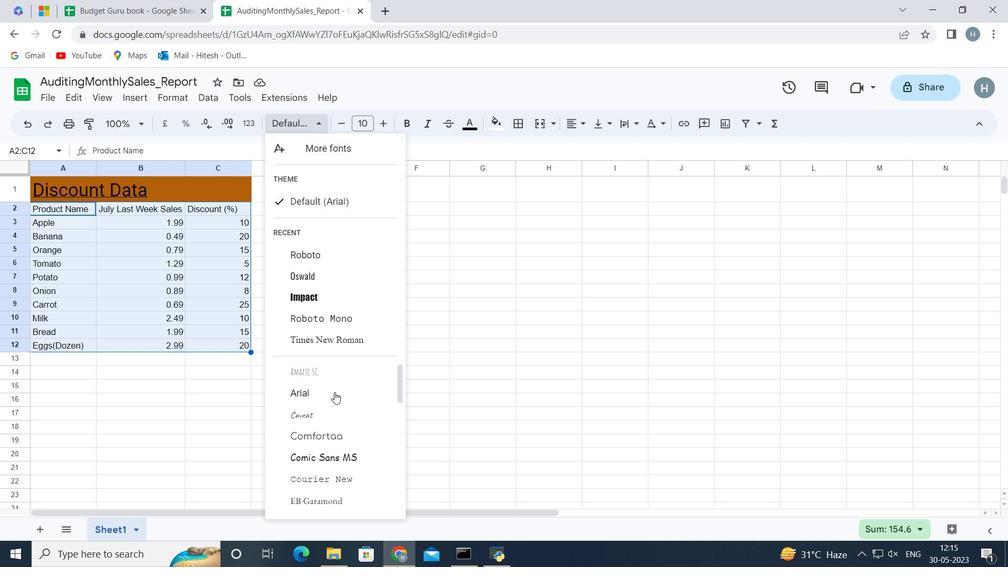 
Action: Mouse scrolled (335, 392) with delta (0, 0)
Screenshot: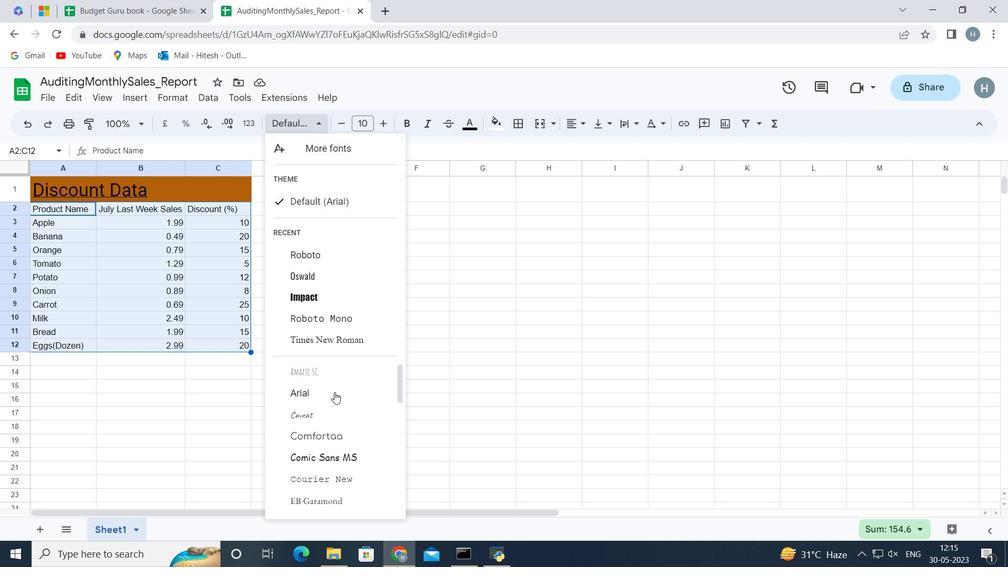
Action: Mouse scrolled (335, 392) with delta (0, 0)
Screenshot: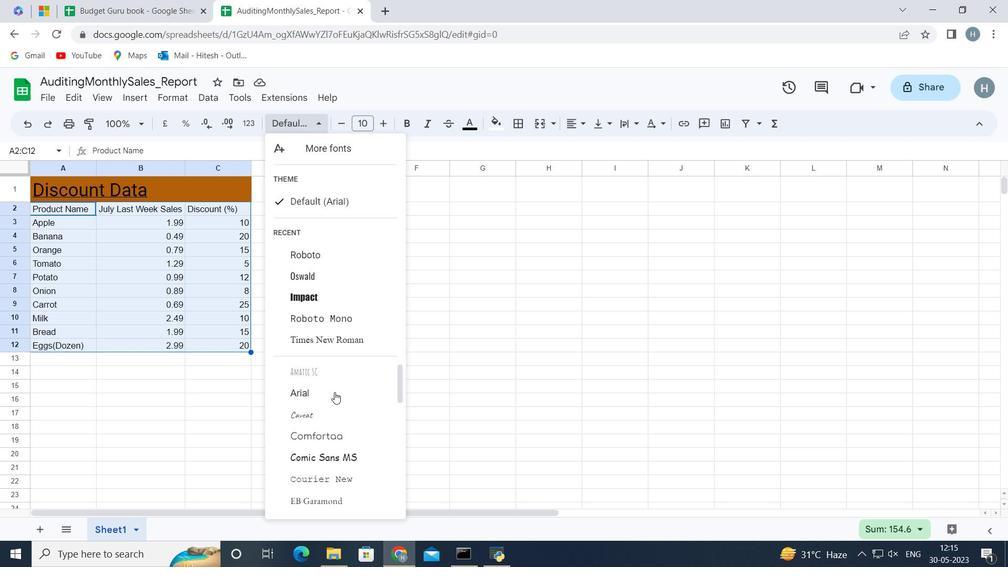 
Action: Mouse scrolled (335, 392) with delta (0, 0)
Screenshot: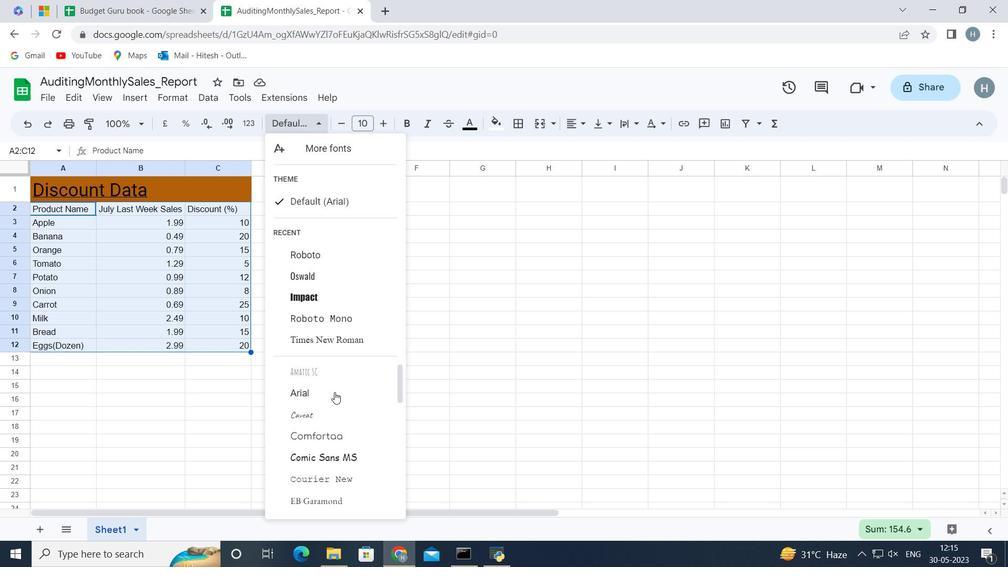 
Action: Mouse scrolled (335, 392) with delta (0, 0)
Screenshot: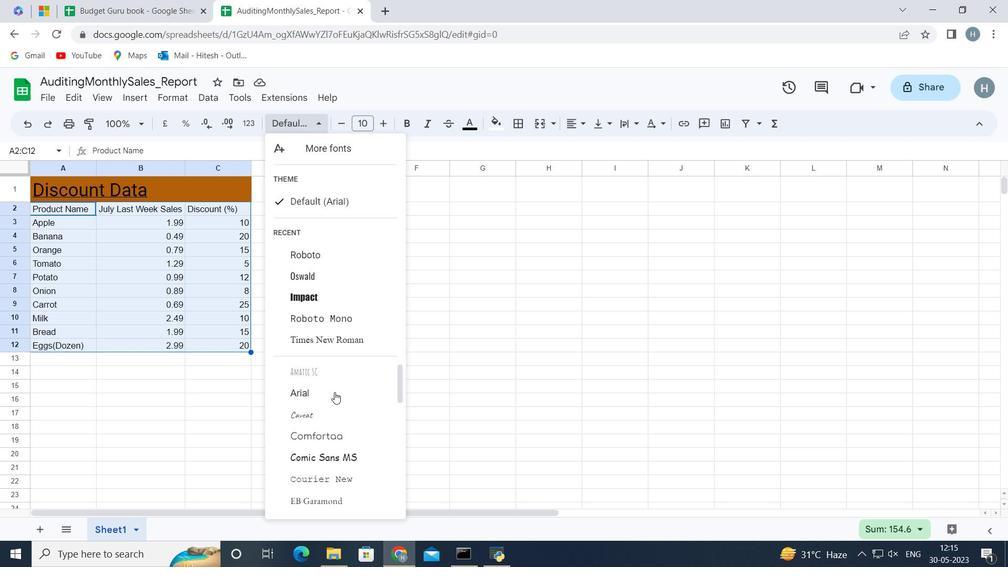 
Action: Mouse scrolled (335, 392) with delta (0, 0)
Screenshot: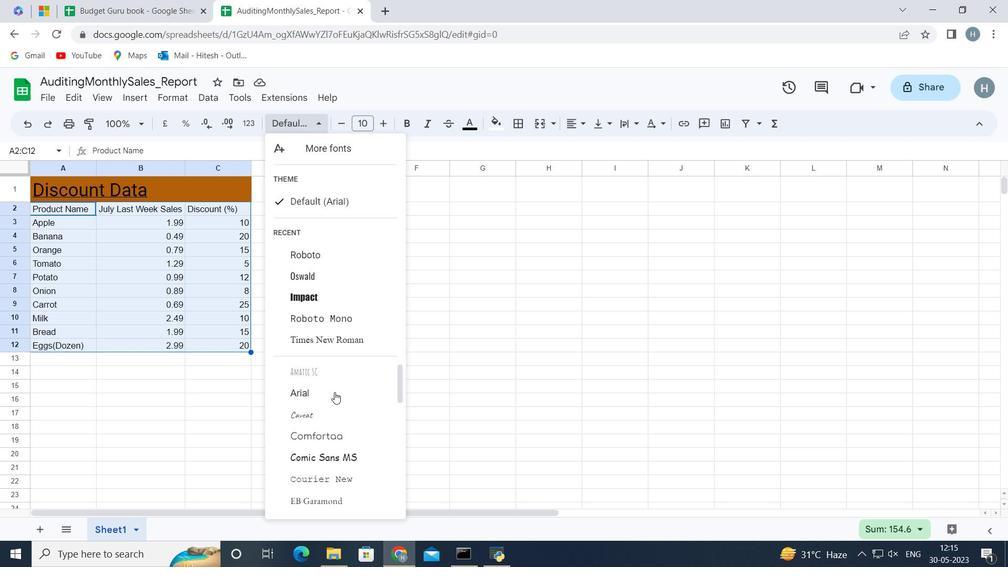 
Action: Mouse scrolled (335, 392) with delta (0, 0)
Screenshot: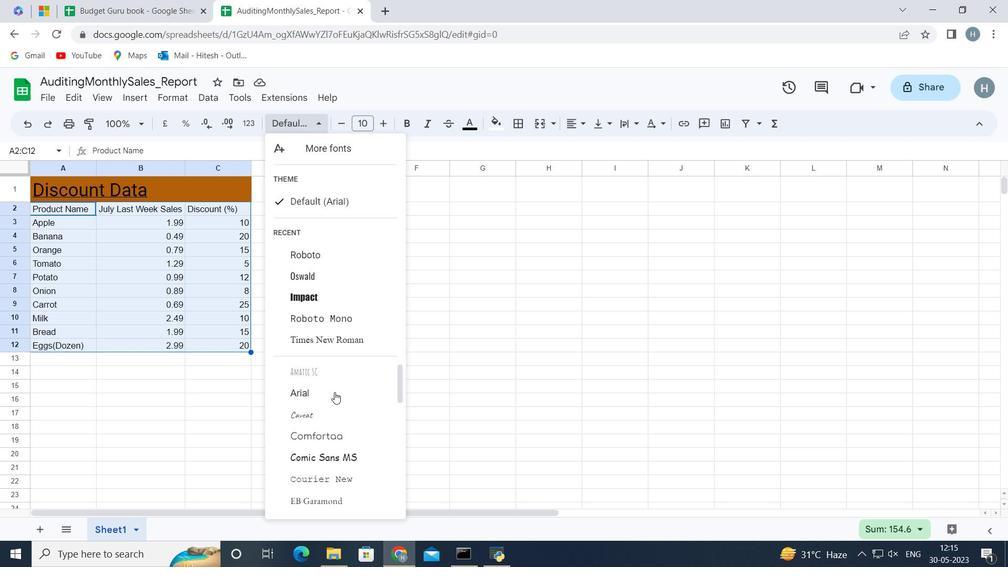 
Action: Mouse moved to (335, 146)
Screenshot: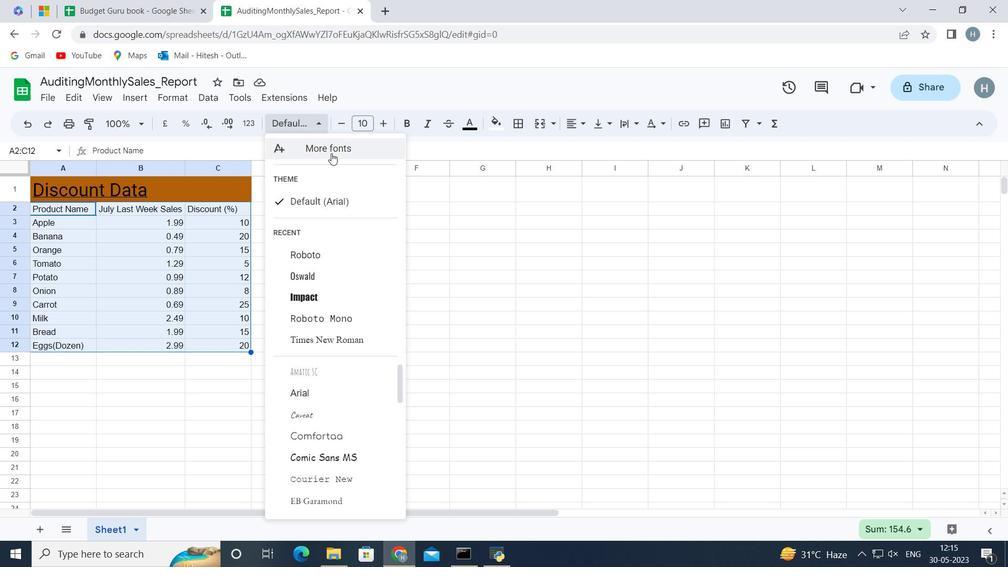 
Action: Mouse pressed left at (335, 146)
Screenshot: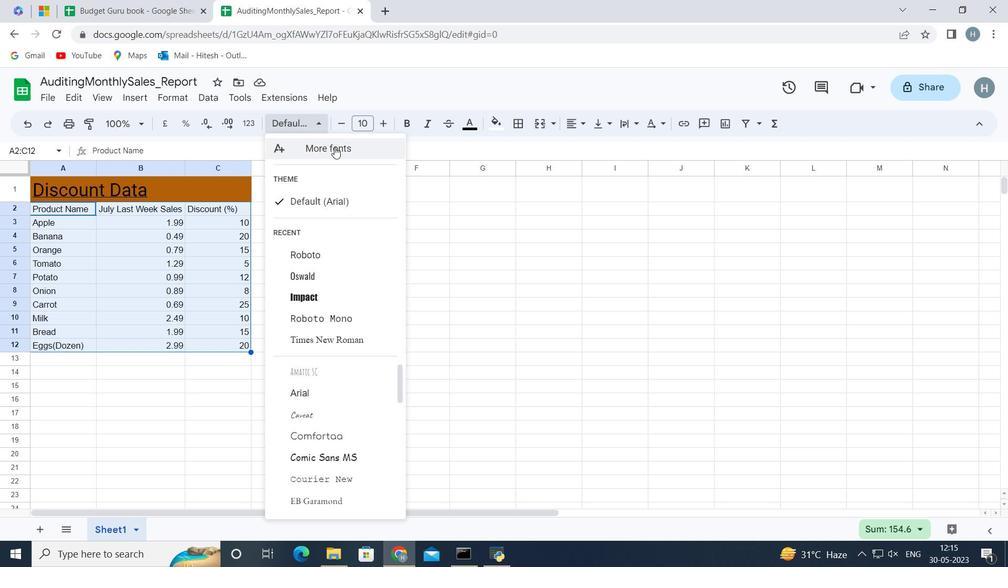 
Action: Mouse moved to (299, 161)
Screenshot: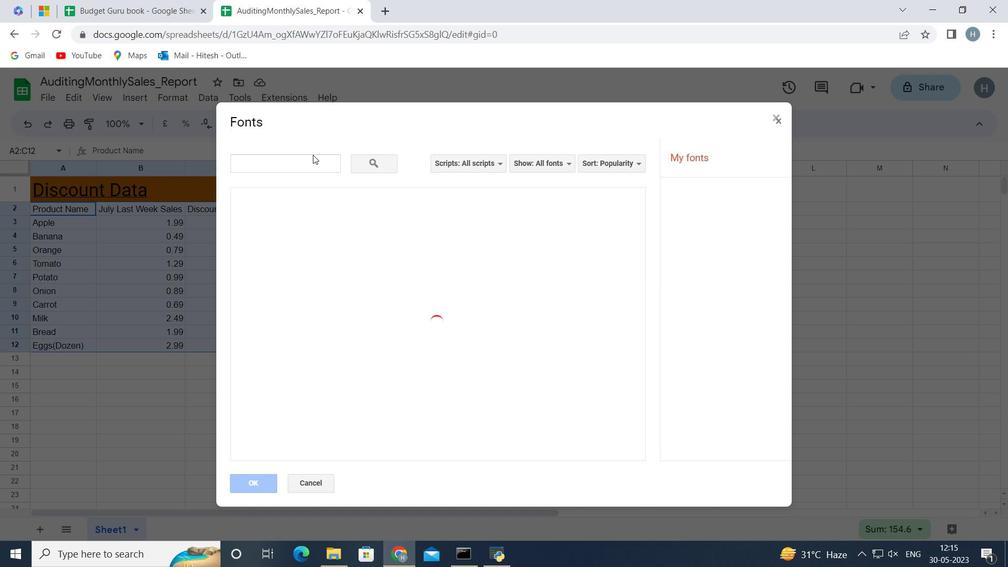 
Action: Mouse pressed left at (299, 161)
Screenshot: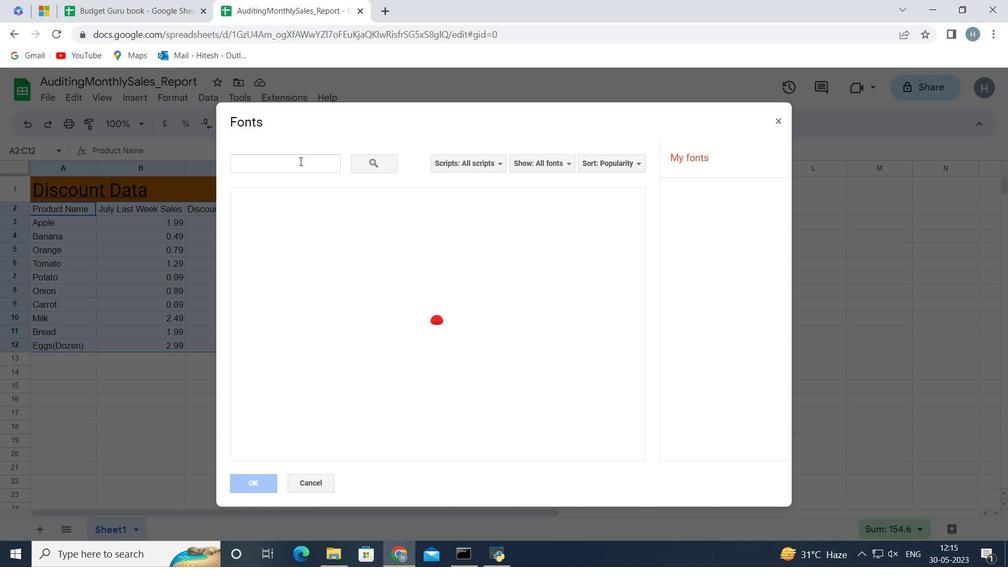 
Action: Key pressed <Key.shift>Spec
Screenshot: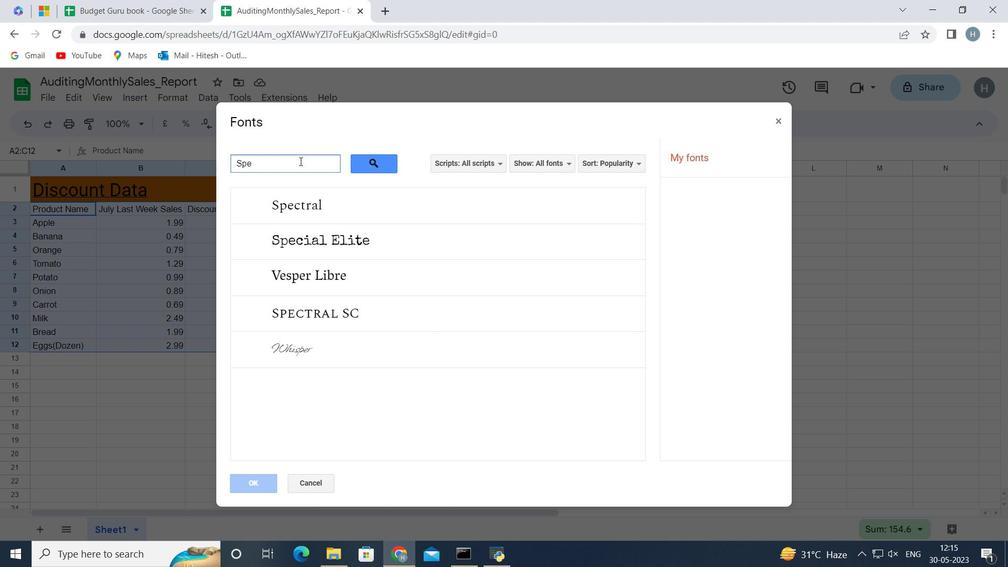 
Action: Mouse moved to (316, 207)
Screenshot: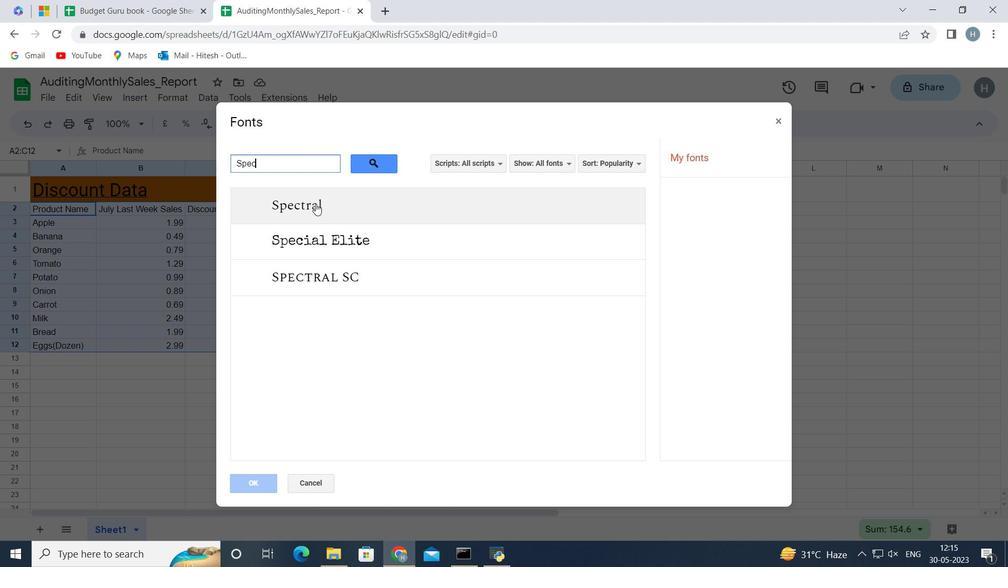 
Action: Mouse pressed left at (316, 207)
Screenshot: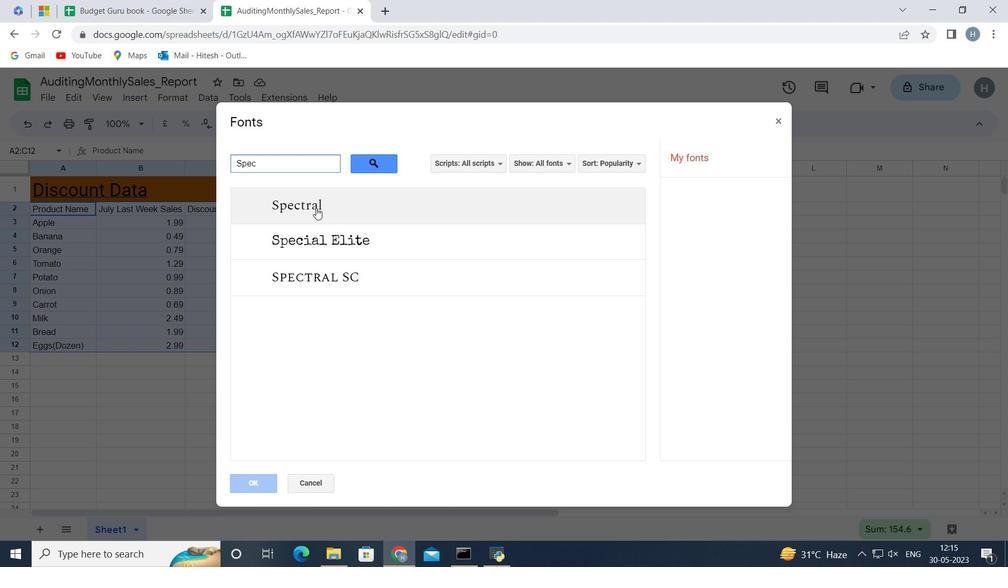 
Action: Mouse moved to (243, 484)
Screenshot: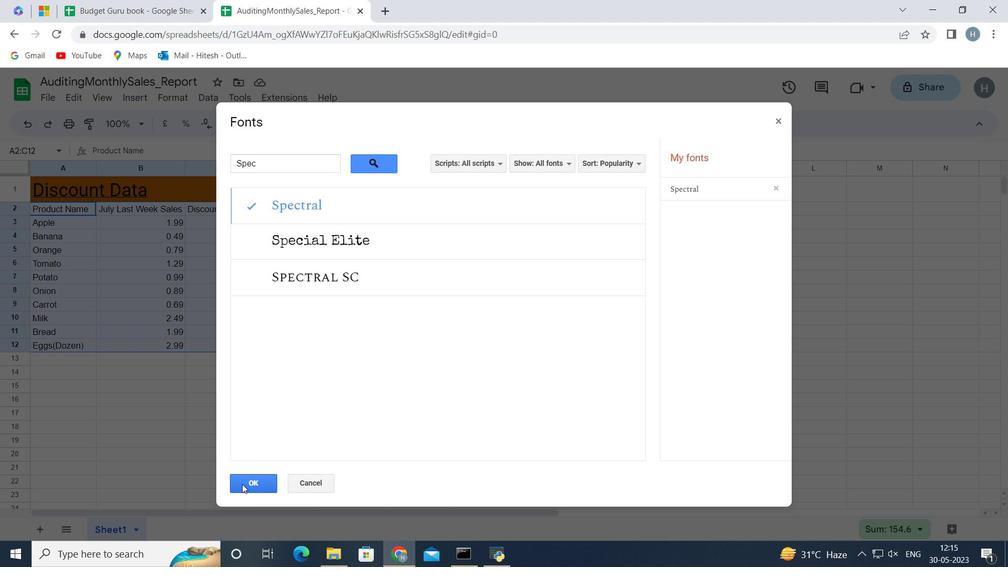 
Action: Mouse pressed left at (243, 484)
Screenshot: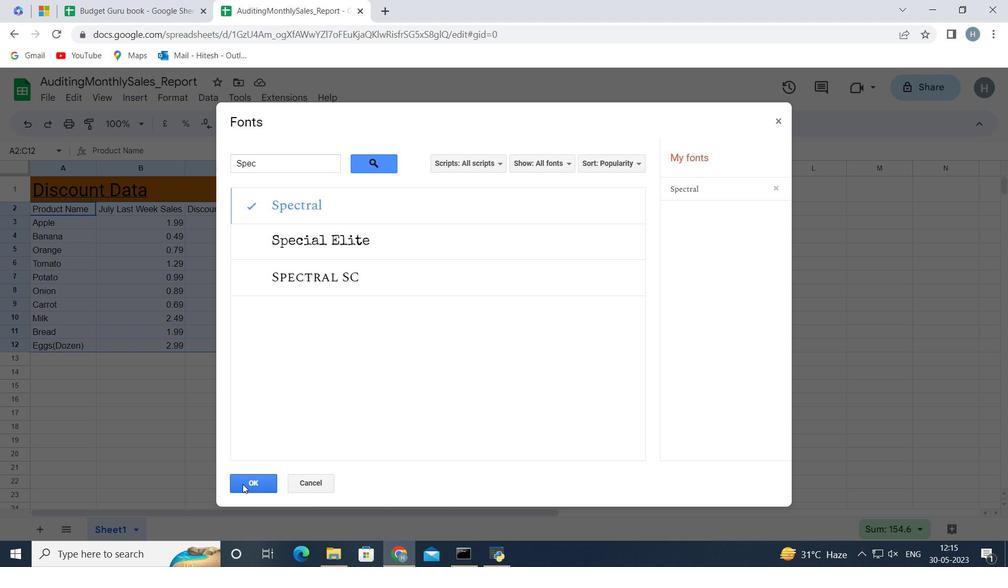 
Action: Mouse moved to (390, 122)
Screenshot: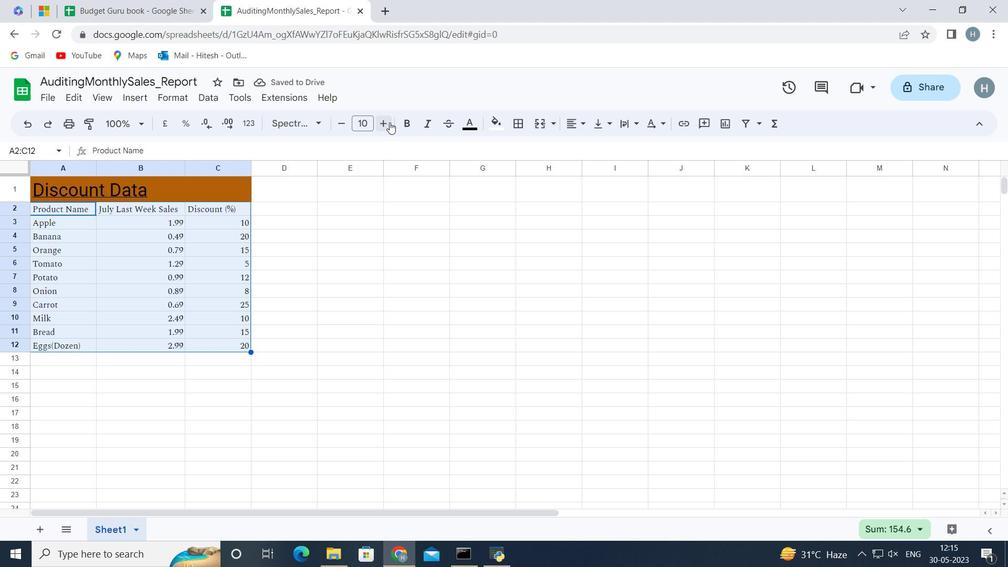 
Action: Mouse pressed left at (390, 122)
Screenshot: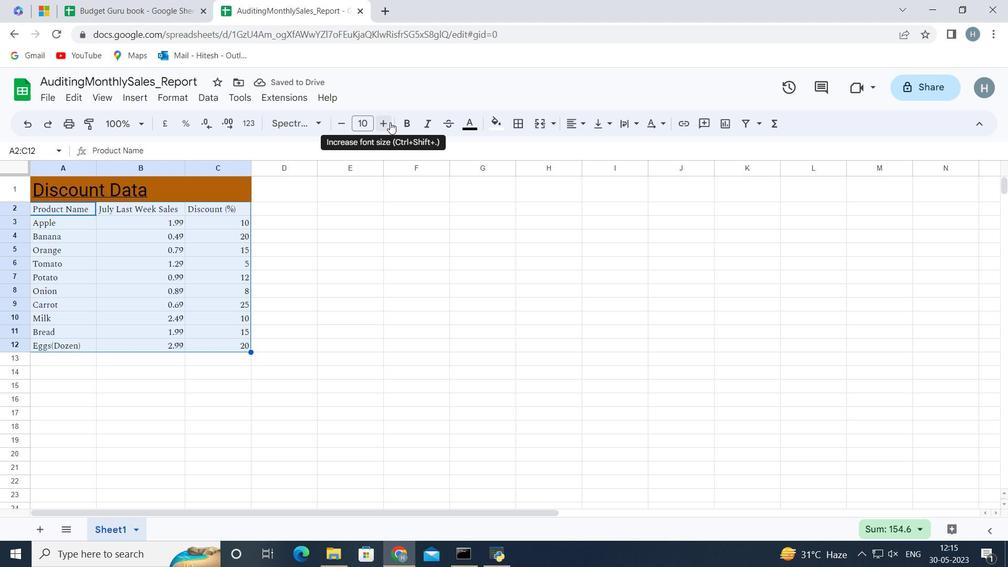 
Action: Mouse pressed left at (390, 122)
Screenshot: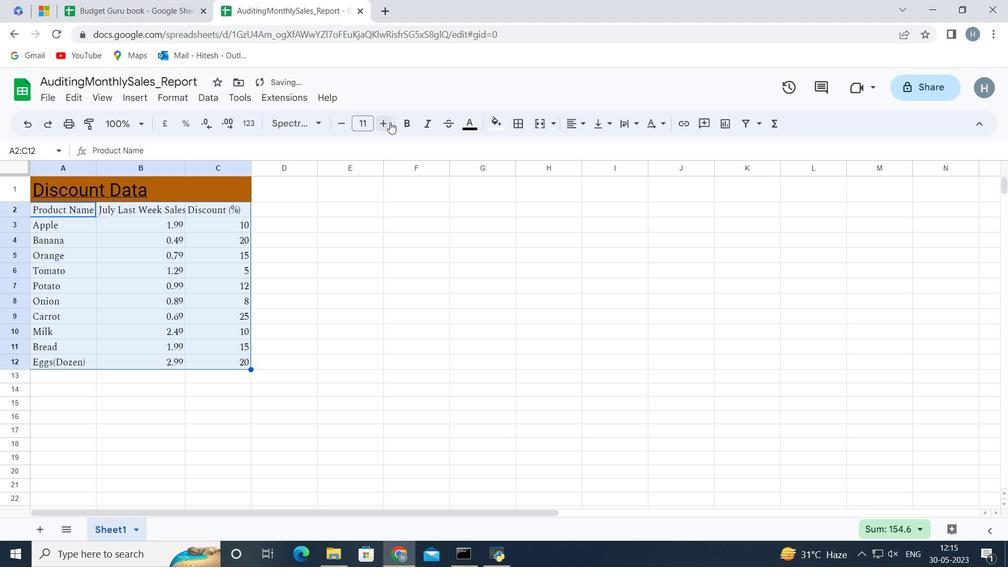 
Action: Mouse pressed left at (390, 122)
Screenshot: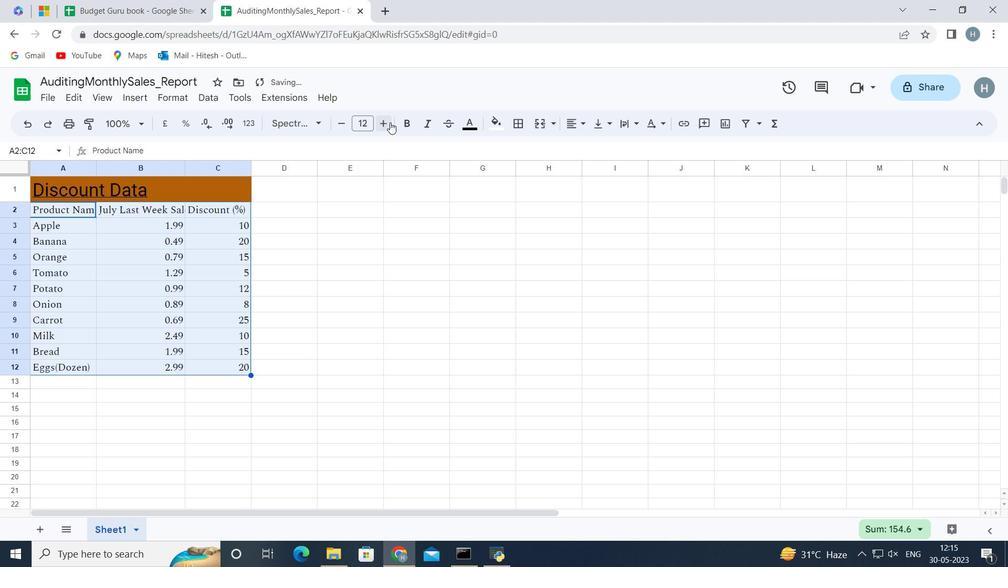 
Action: Mouse pressed left at (390, 122)
Screenshot: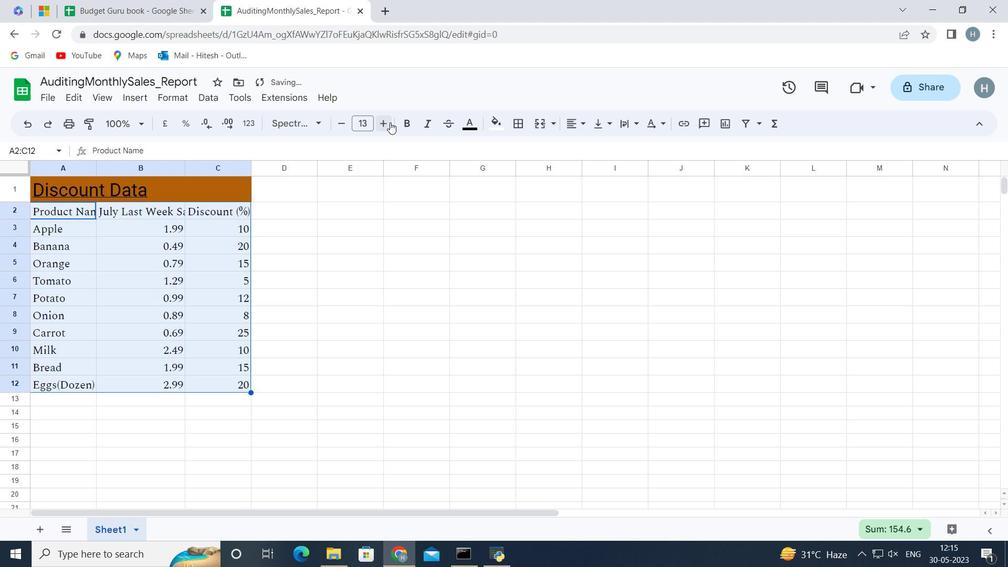 
Action: Mouse moved to (206, 442)
Screenshot: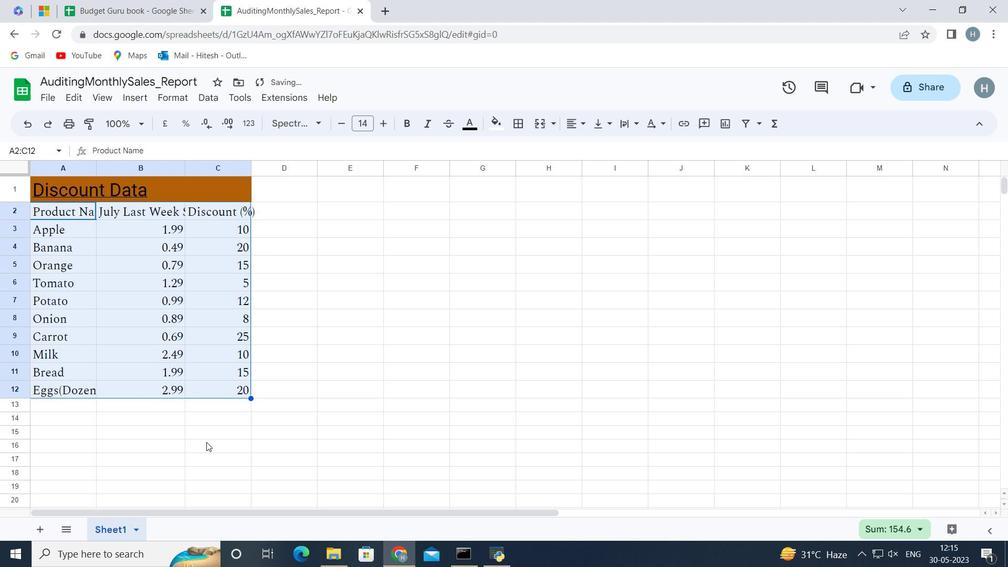 
Action: Mouse pressed left at (206, 442)
Screenshot: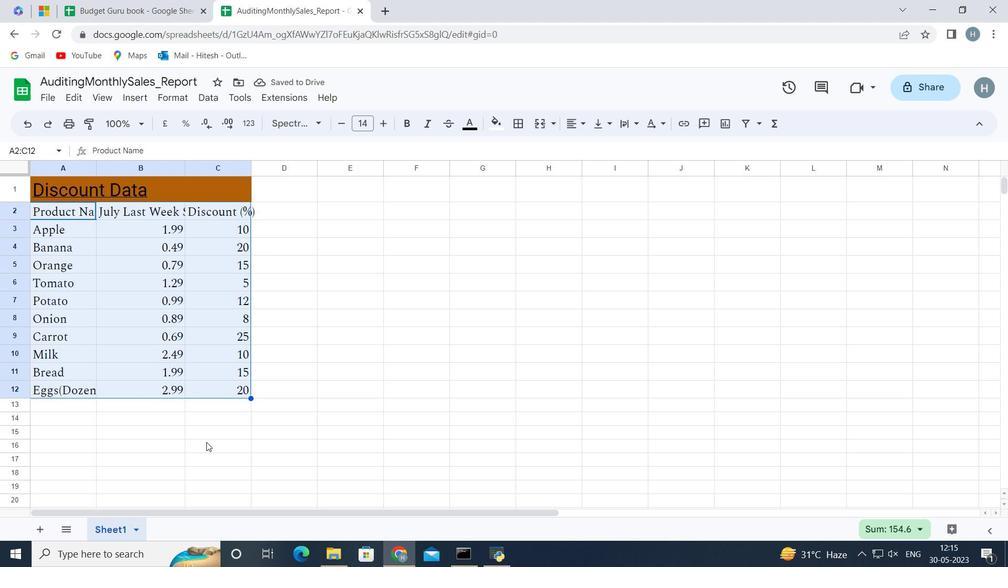 
Action: Mouse moved to (44, 191)
Screenshot: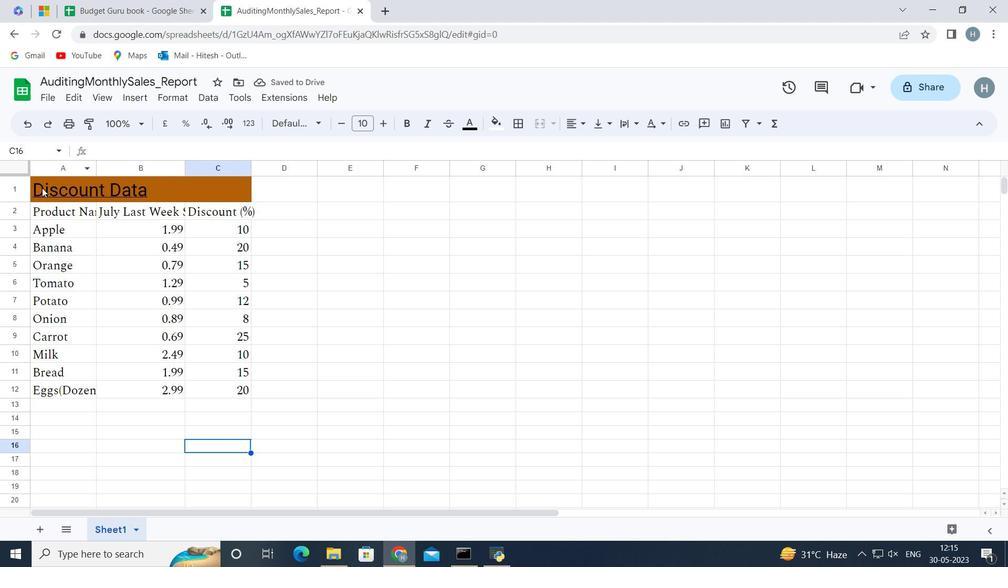 
Action: Mouse pressed left at (44, 191)
Screenshot: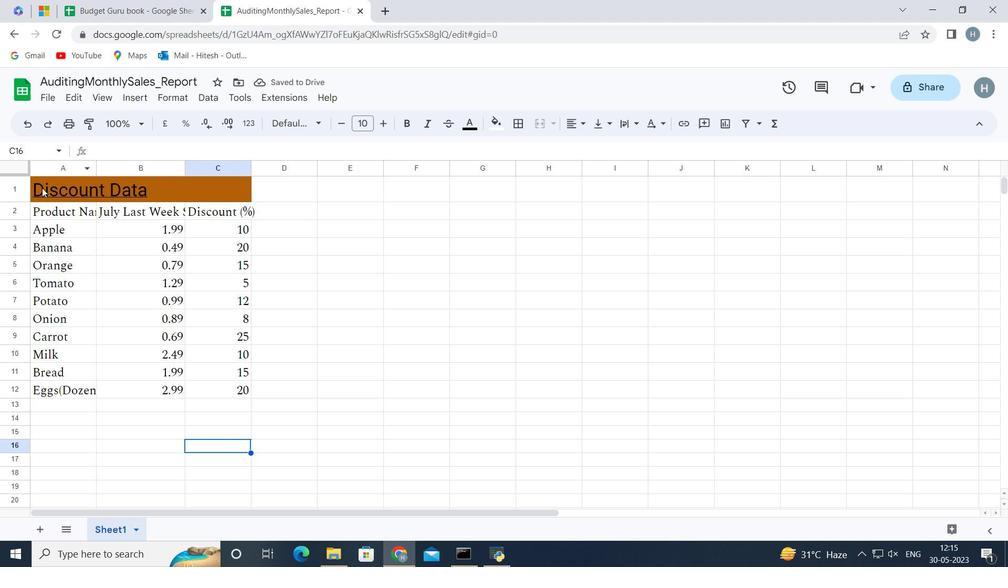 
Action: Key pressed <Key.shift><Key.down><Key.down><Key.down><Key.down><Key.down><Key.down><Key.down><Key.down><Key.down><Key.down><Key.down>
Screenshot: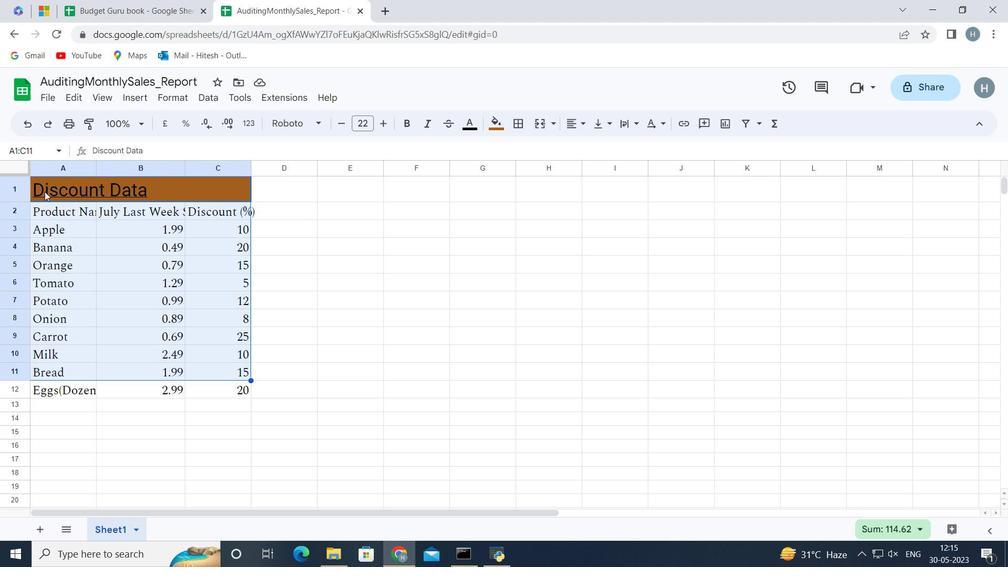 
Action: Mouse moved to (216, 460)
Screenshot: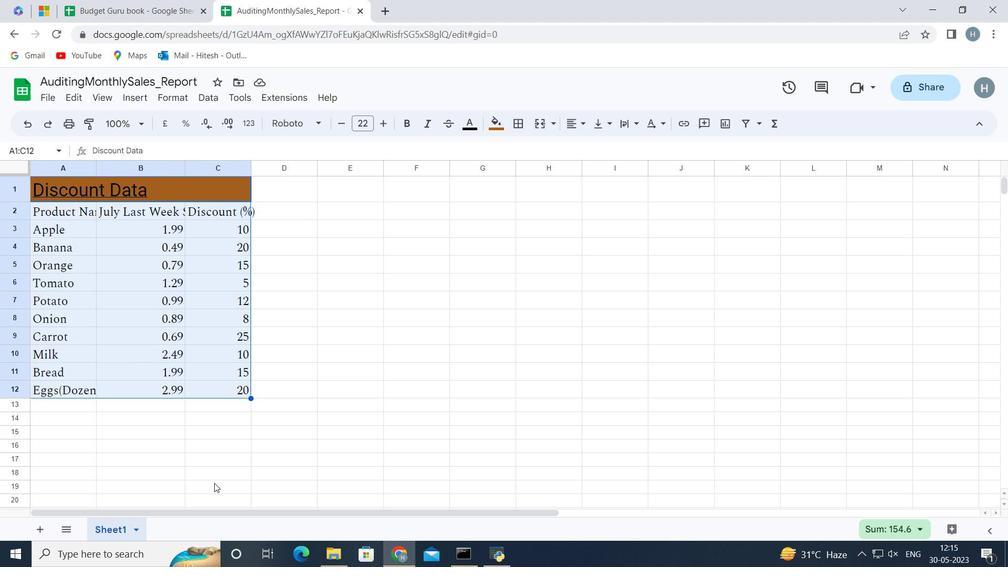
Action: Mouse pressed left at (216, 460)
Screenshot: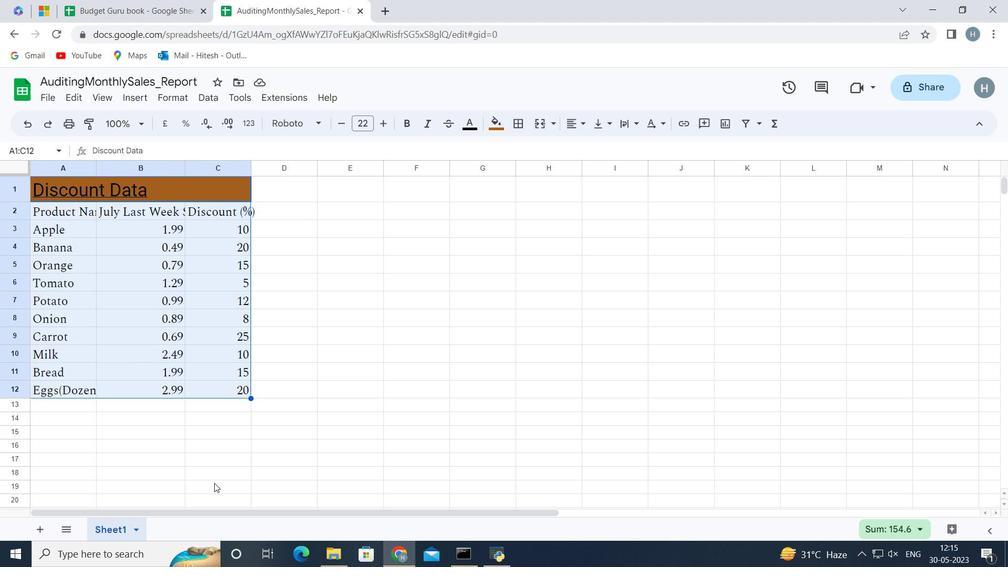 
Action: Mouse moved to (202, 164)
Screenshot: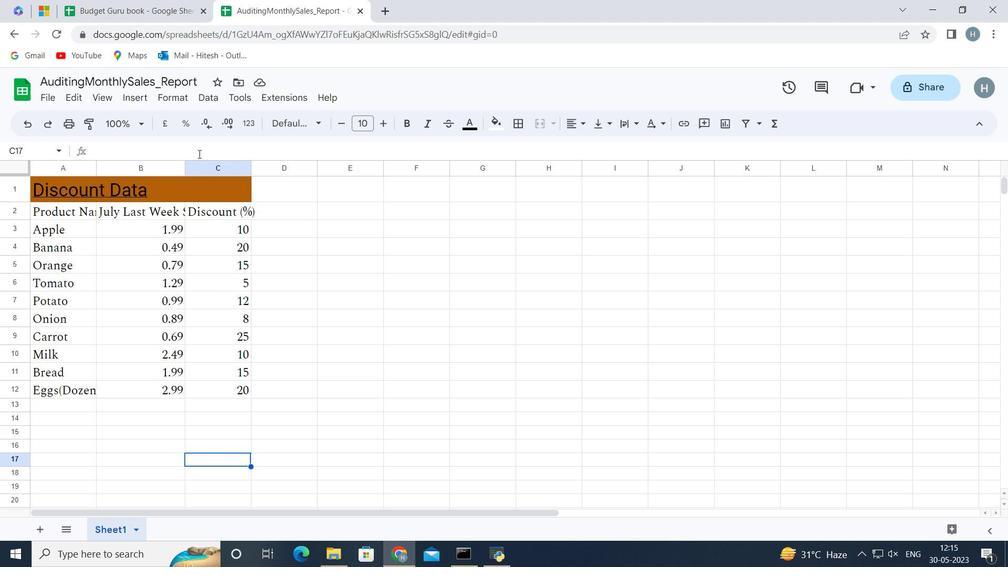 
Action: Mouse pressed left at (202, 164)
Screenshot: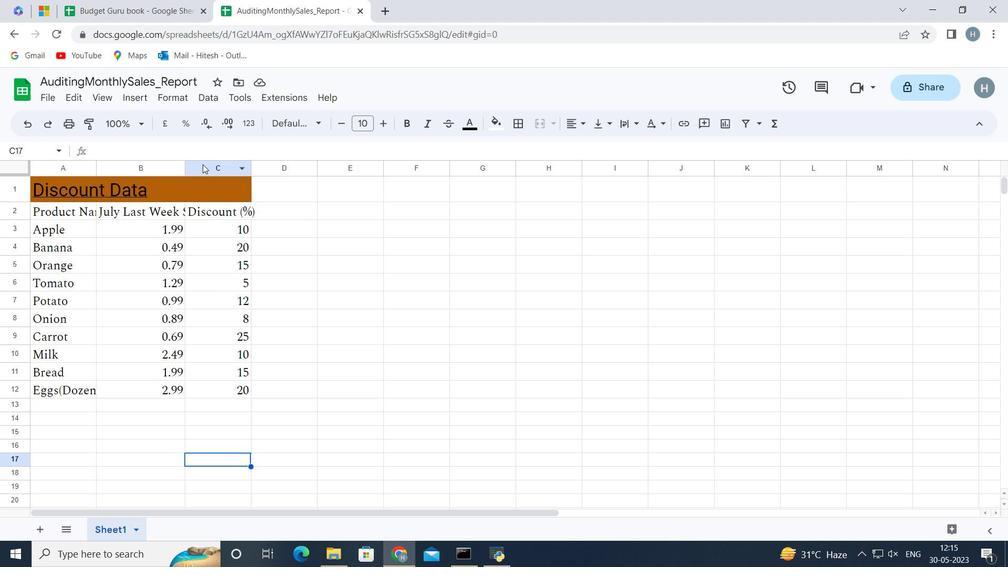 
Action: Mouse moved to (249, 167)
Screenshot: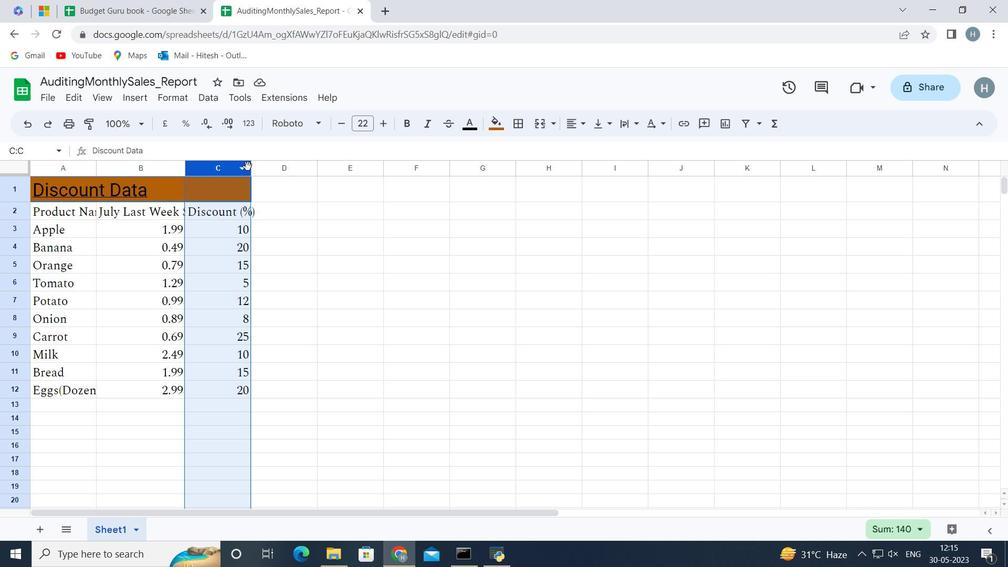 
Action: Mouse pressed left at (249, 167)
Screenshot: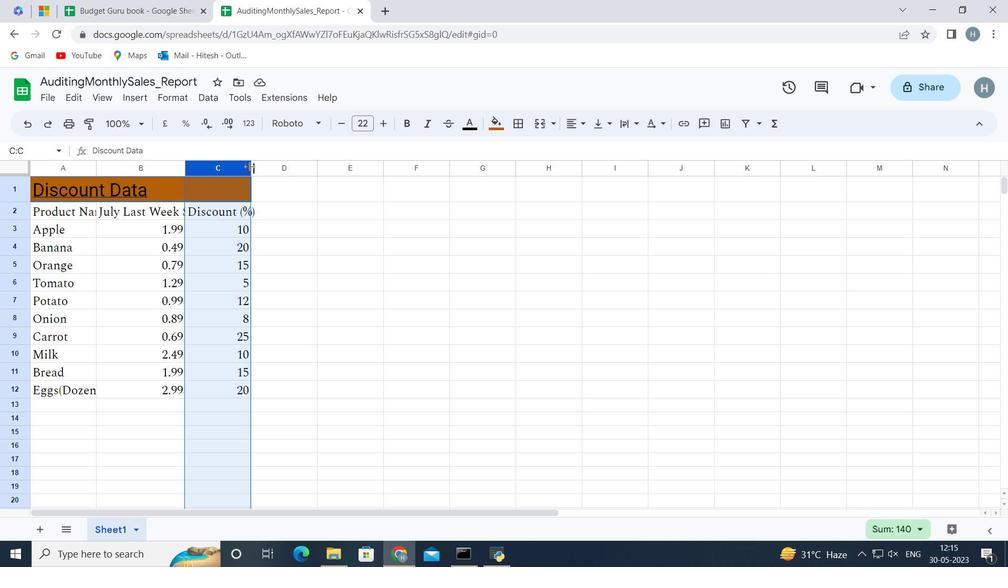 
Action: Mouse pressed left at (249, 167)
Screenshot: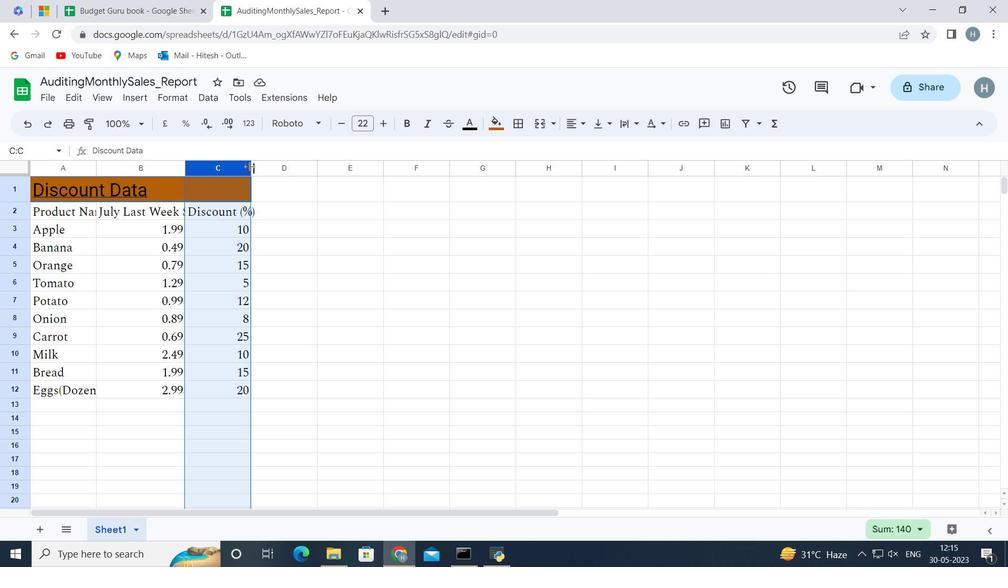 
Action: Mouse moved to (313, 394)
Screenshot: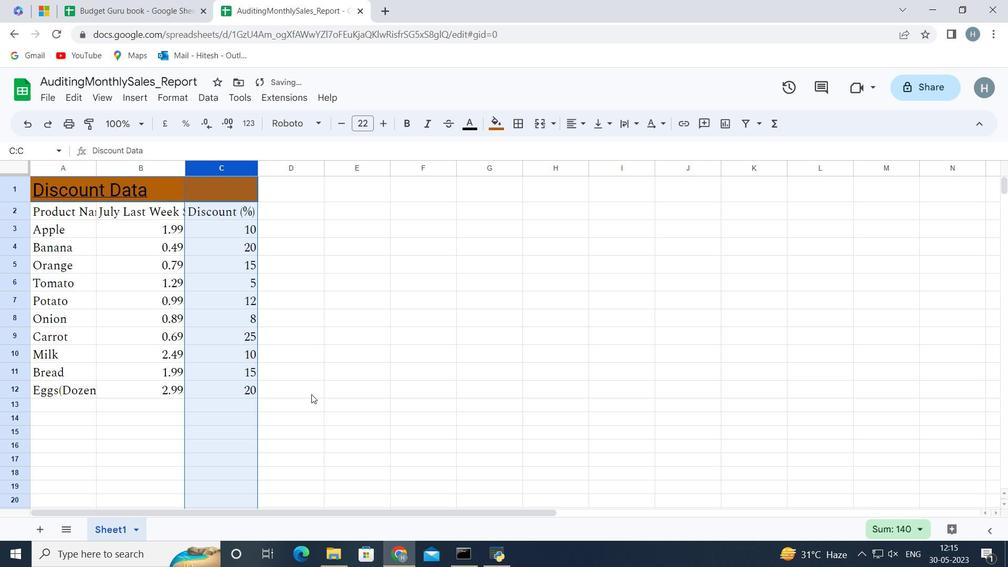 
Action: Mouse pressed left at (313, 394)
Screenshot: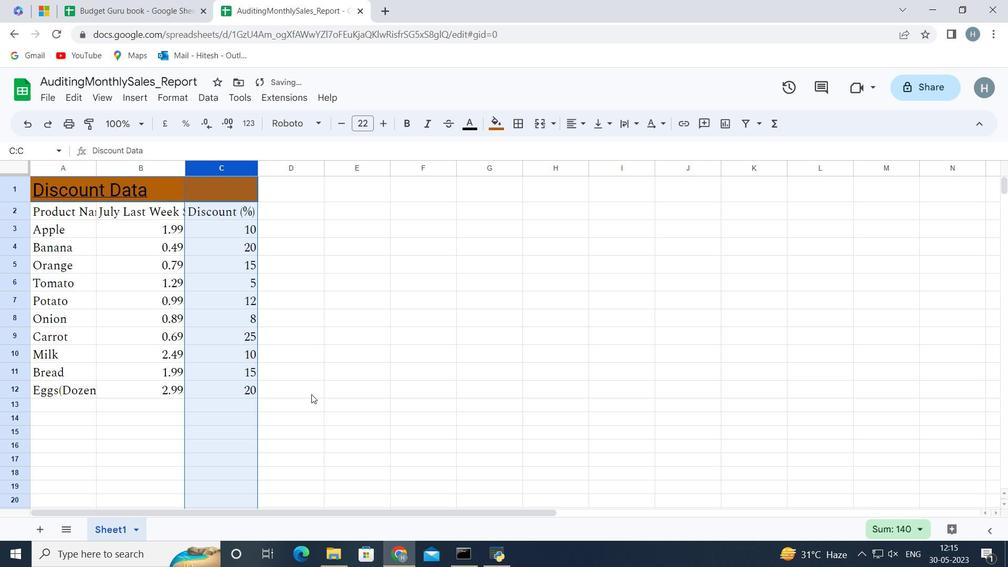 
Action: Mouse moved to (109, 187)
Screenshot: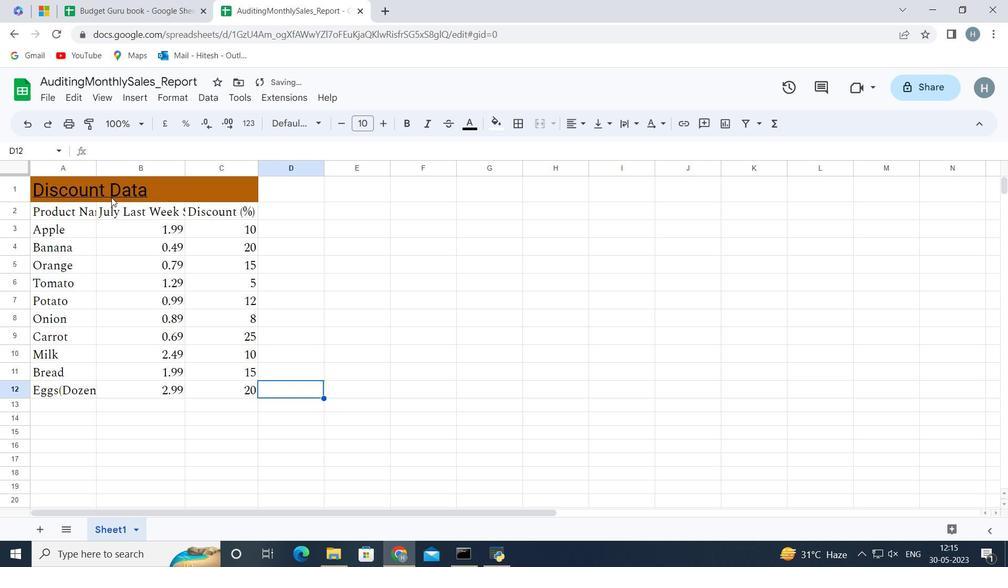 
Action: Mouse pressed left at (109, 187)
Screenshot: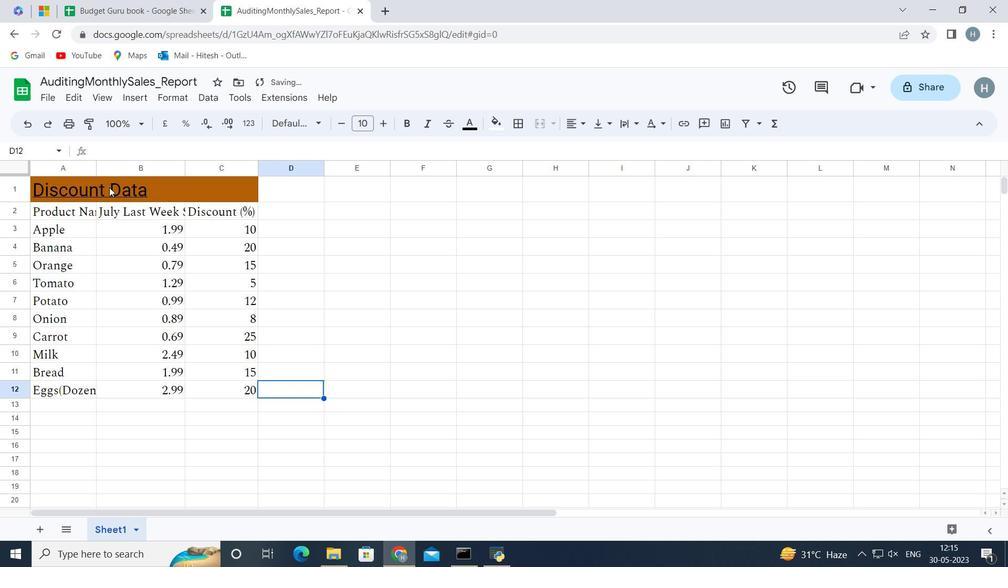 
Action: Key pressed <Key.shift><Key.down><Key.down><Key.down><Key.down><Key.down><Key.down><Key.down><Key.down><Key.down><Key.down><Key.down>
Screenshot: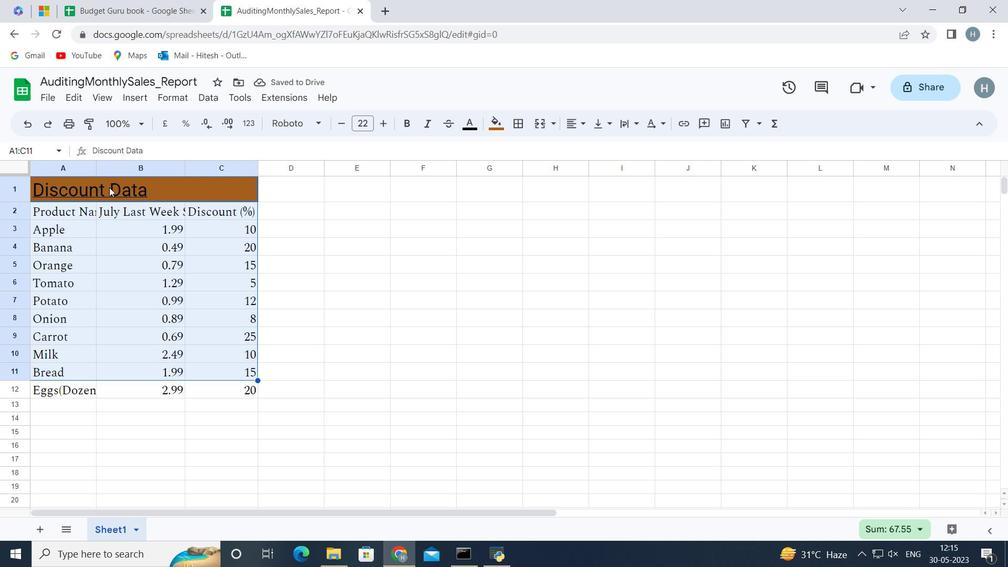 
Action: Mouse moved to (568, 124)
Screenshot: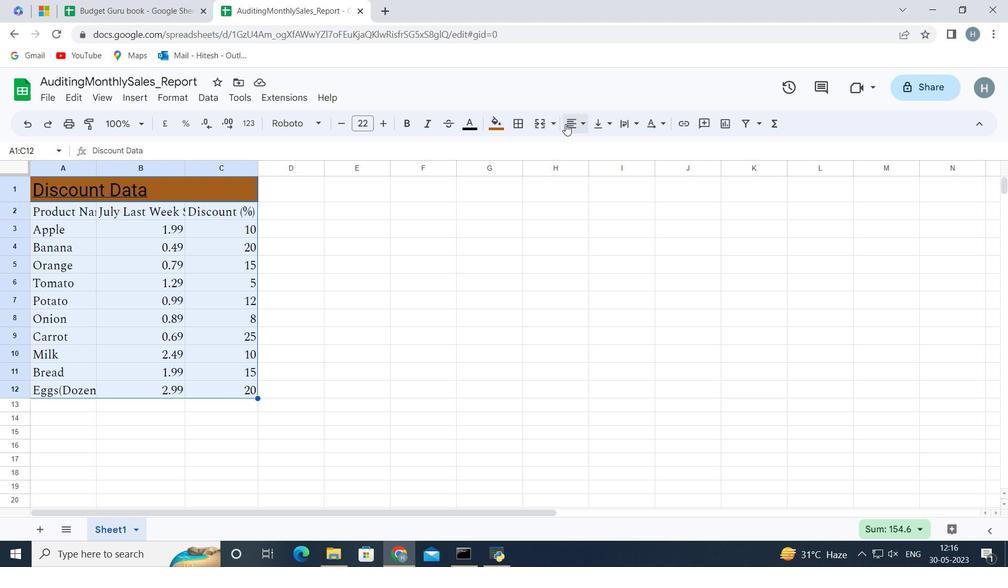 
Action: Mouse pressed left at (568, 124)
Screenshot: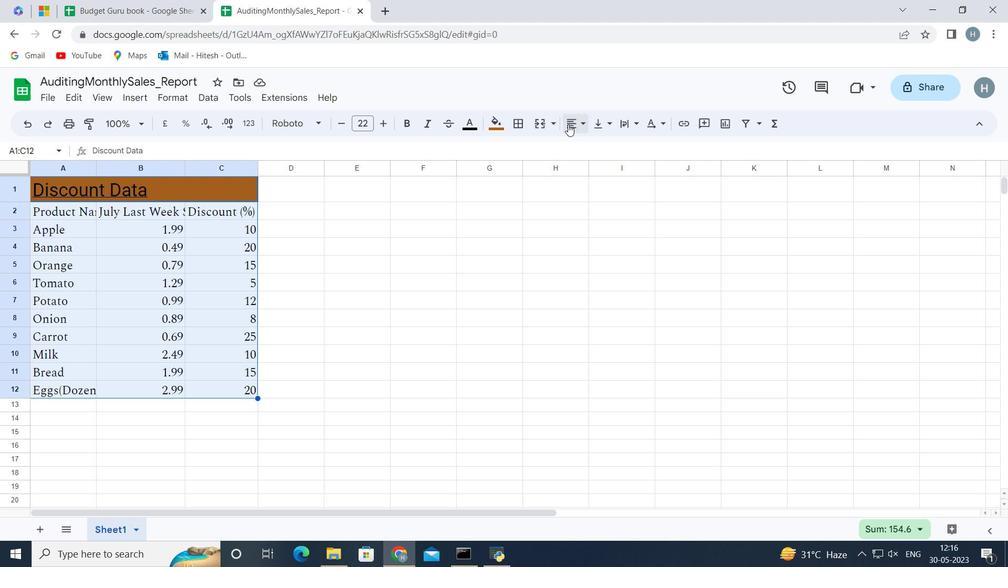 
Action: Mouse moved to (614, 149)
Screenshot: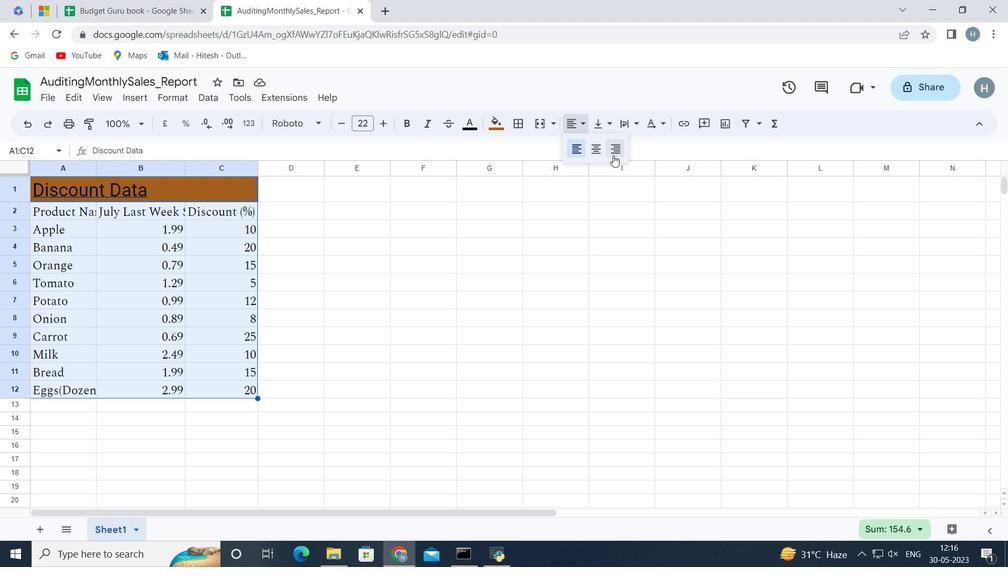 
Action: Mouse pressed left at (614, 149)
Screenshot: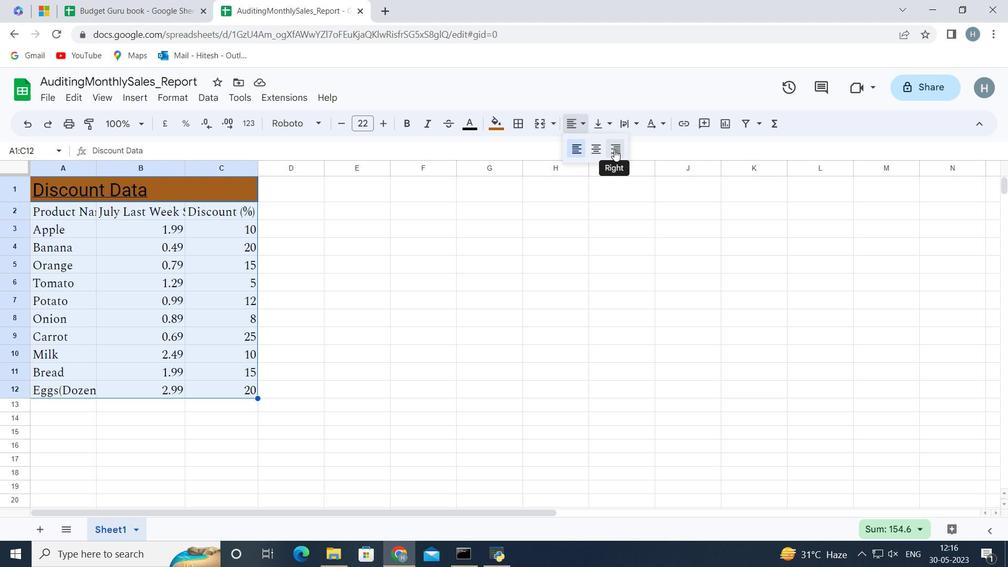 
Action: Mouse moved to (170, 446)
Screenshot: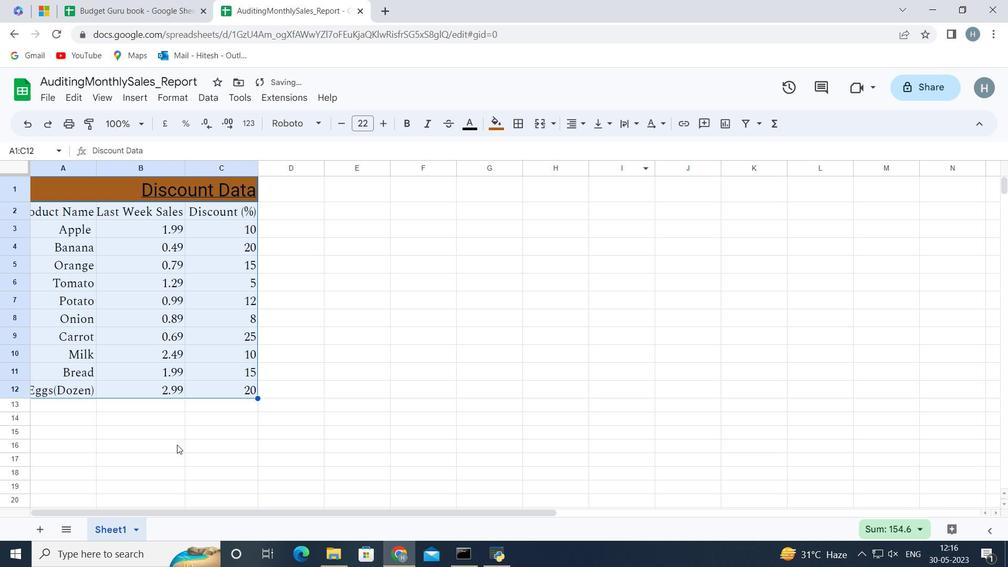 
Action: Mouse pressed left at (170, 446)
Screenshot: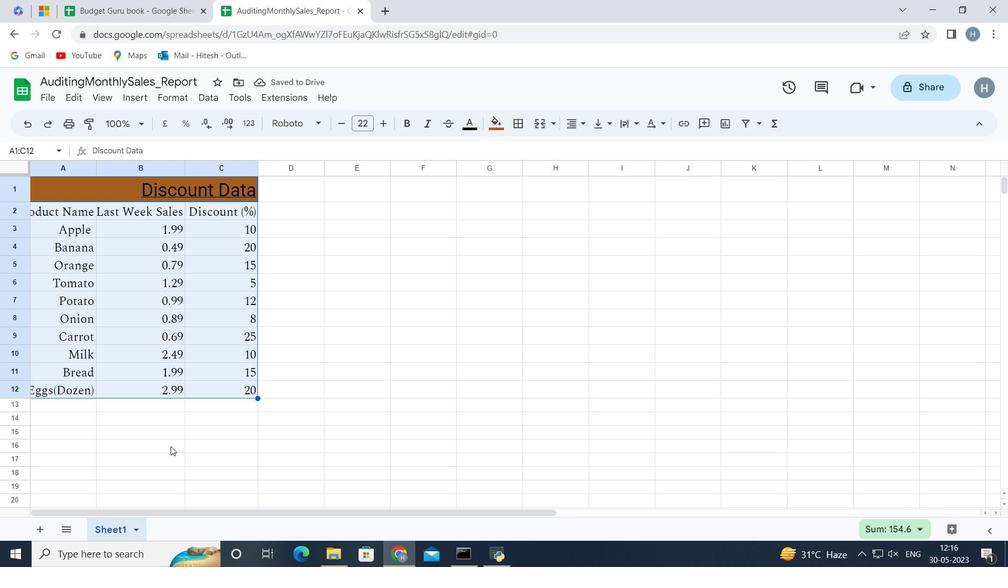 
Action: Mouse moved to (329, 384)
Screenshot: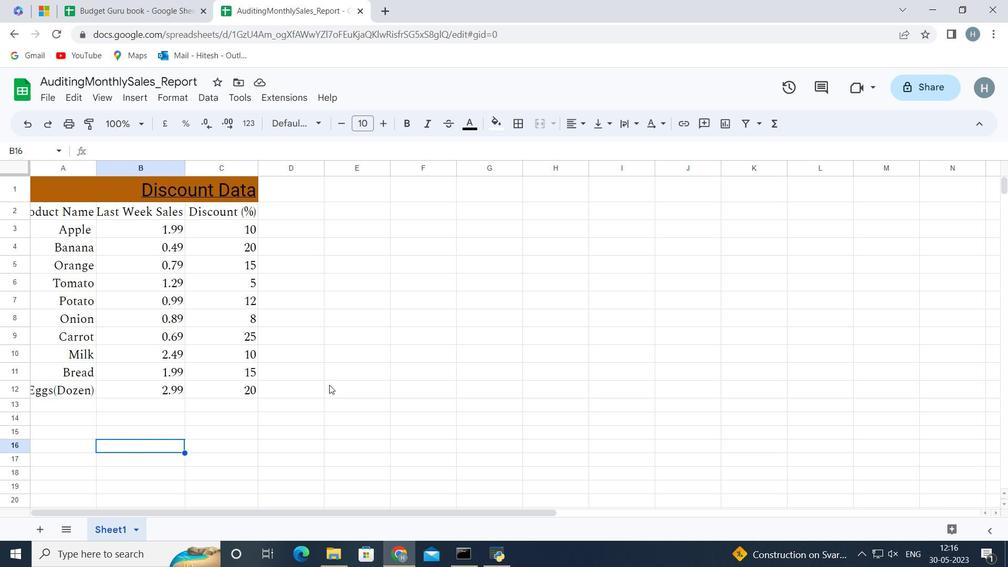 
